 Task: Create a due date automation trigger when advanced on, on the wednesday before a card is due add fields with custom field "Resume" checked at 11:00 AM.
Action: Mouse moved to (1367, 108)
Screenshot: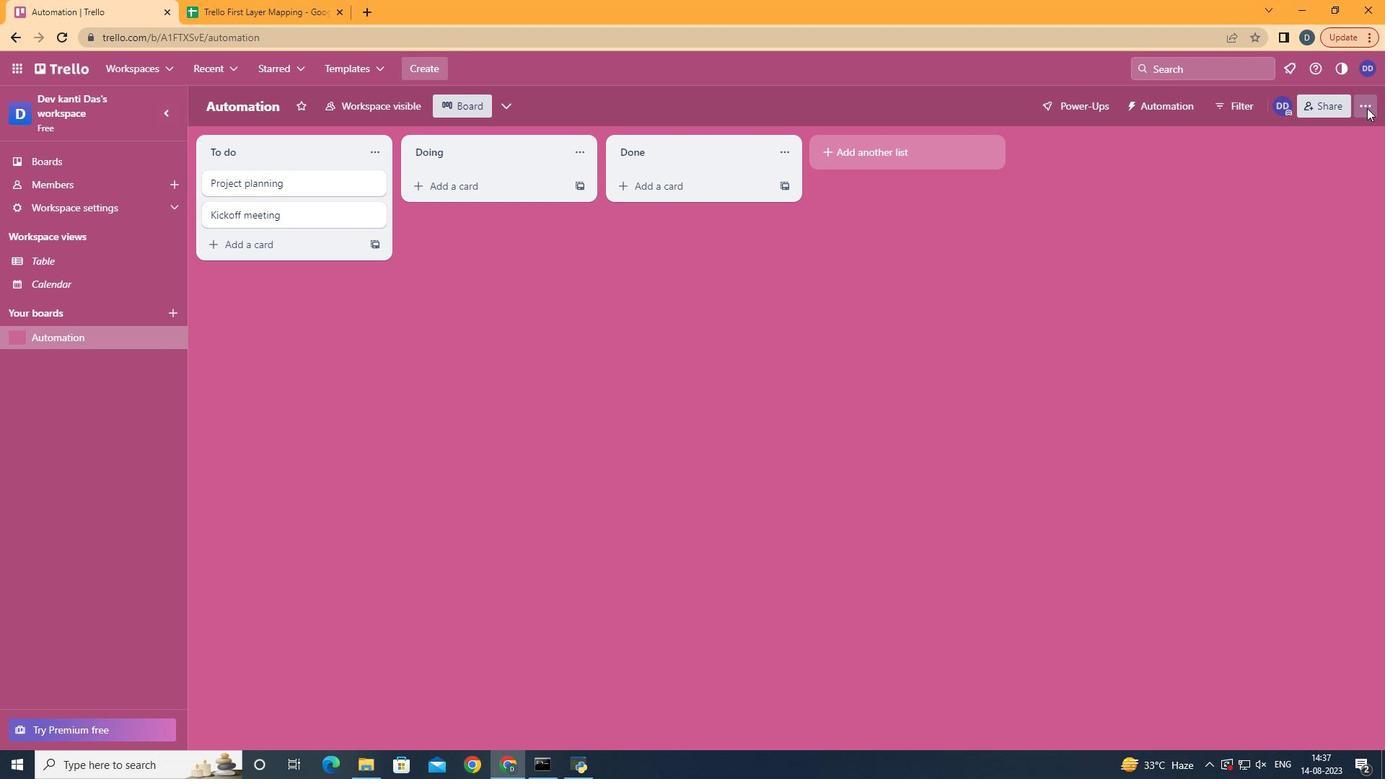 
Action: Mouse pressed left at (1367, 108)
Screenshot: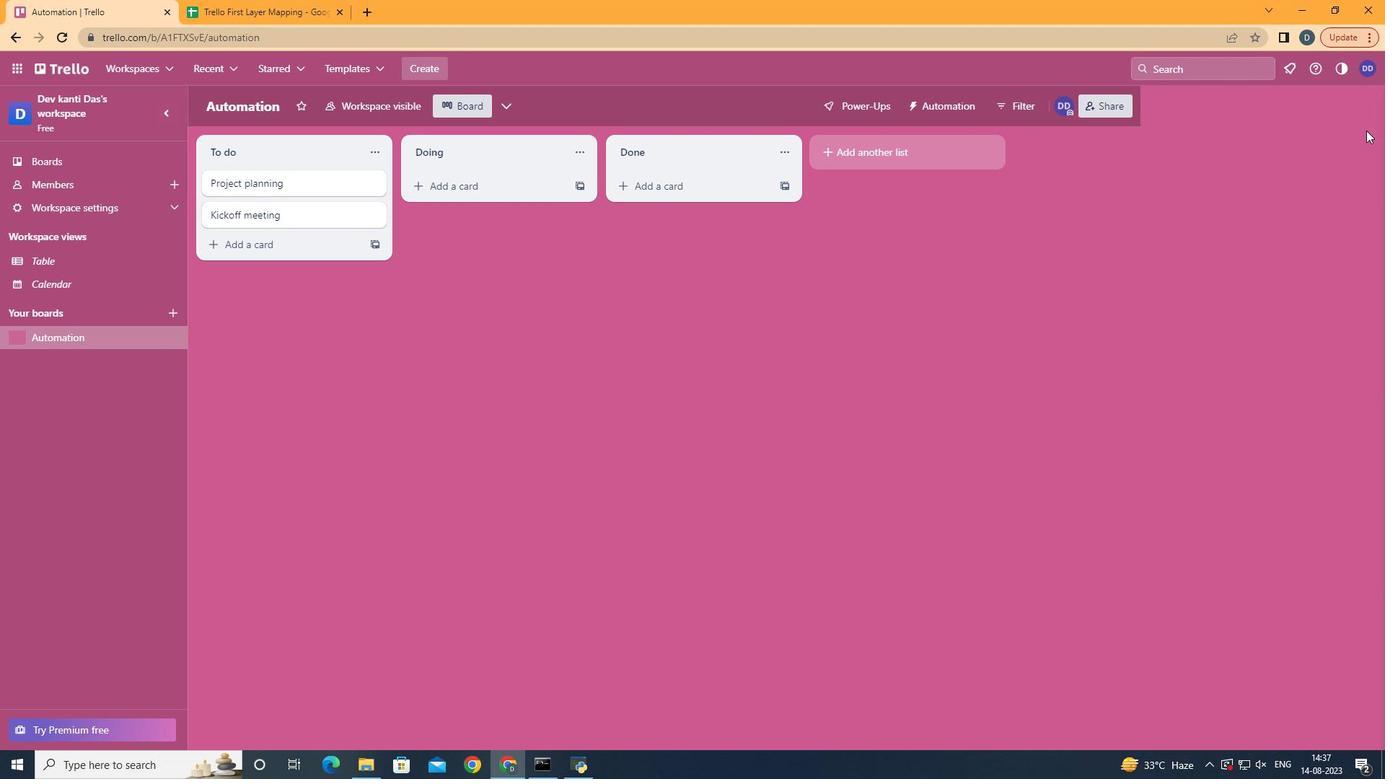 
Action: Mouse moved to (1283, 310)
Screenshot: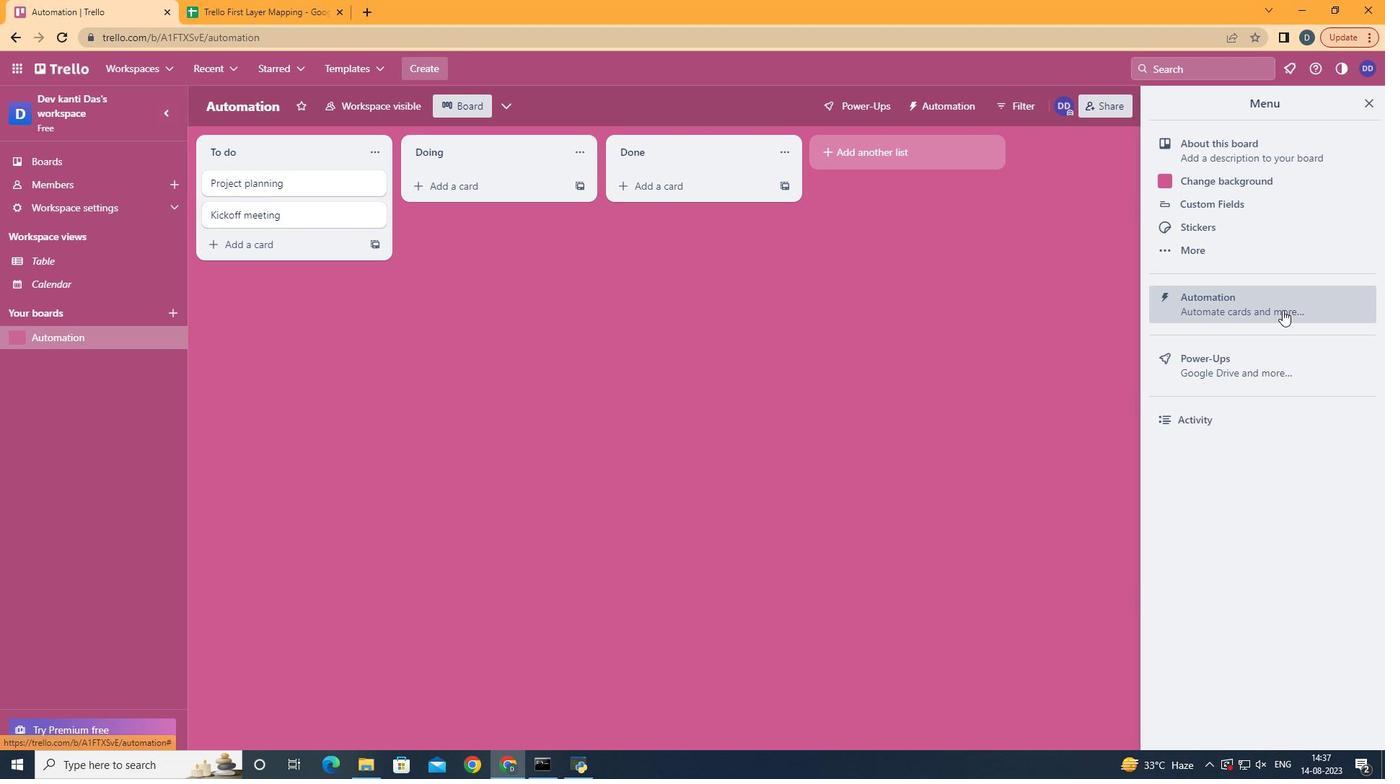 
Action: Mouse pressed left at (1283, 310)
Screenshot: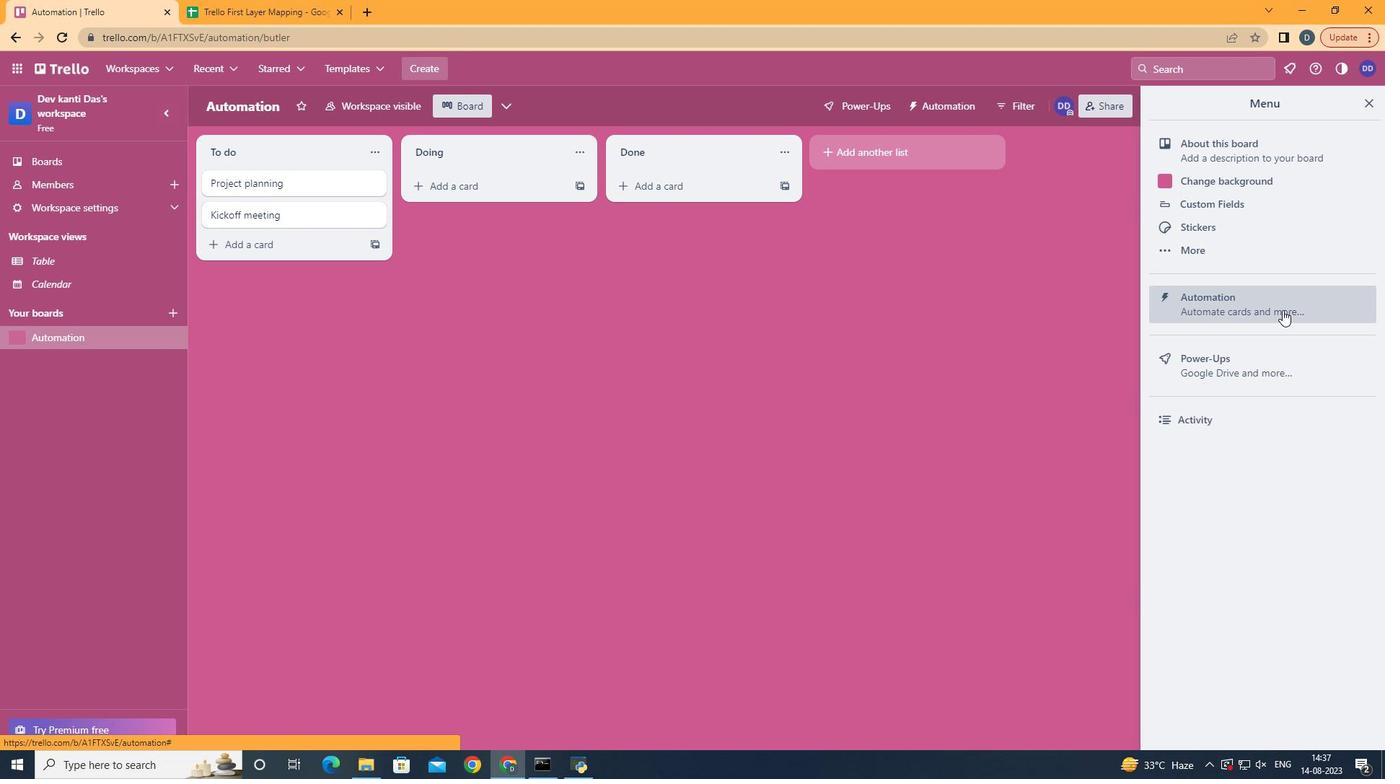 
Action: Mouse moved to (286, 286)
Screenshot: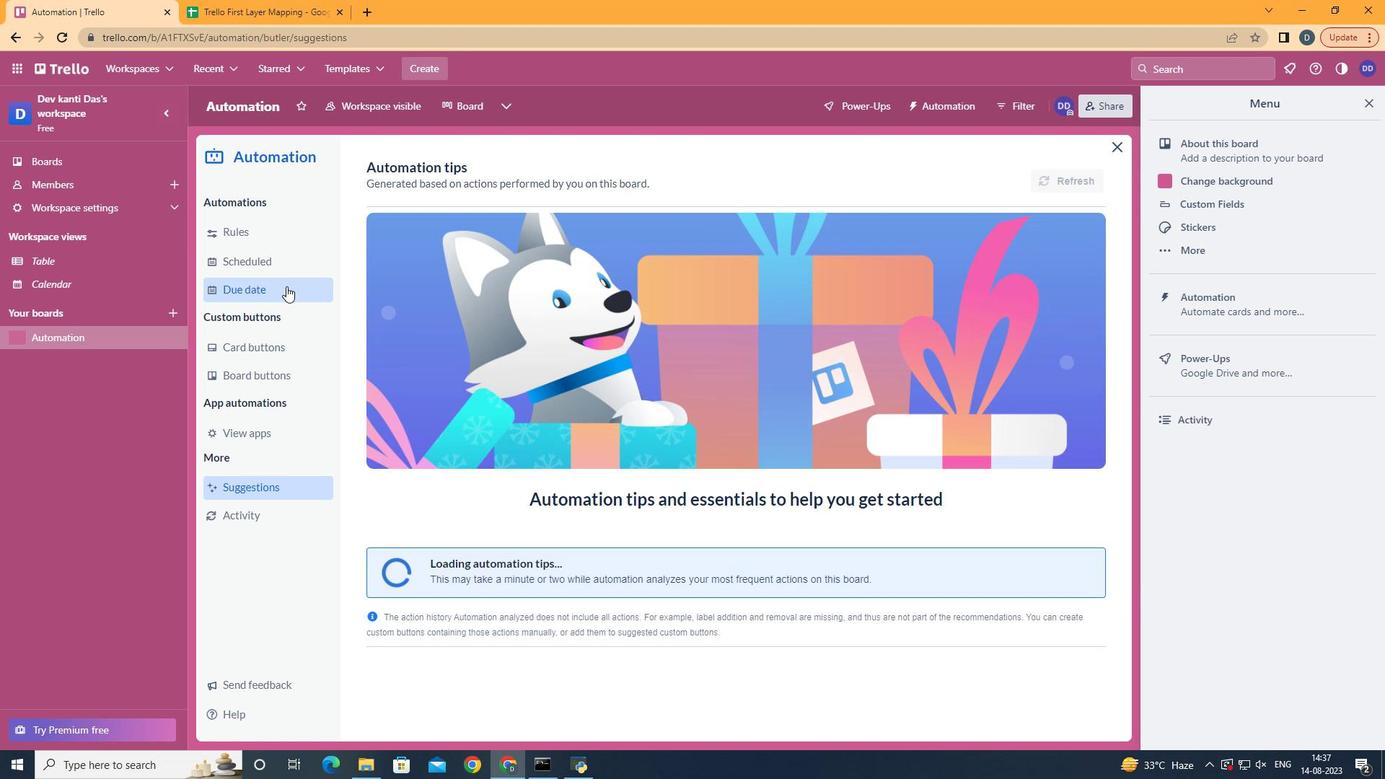 
Action: Mouse pressed left at (286, 286)
Screenshot: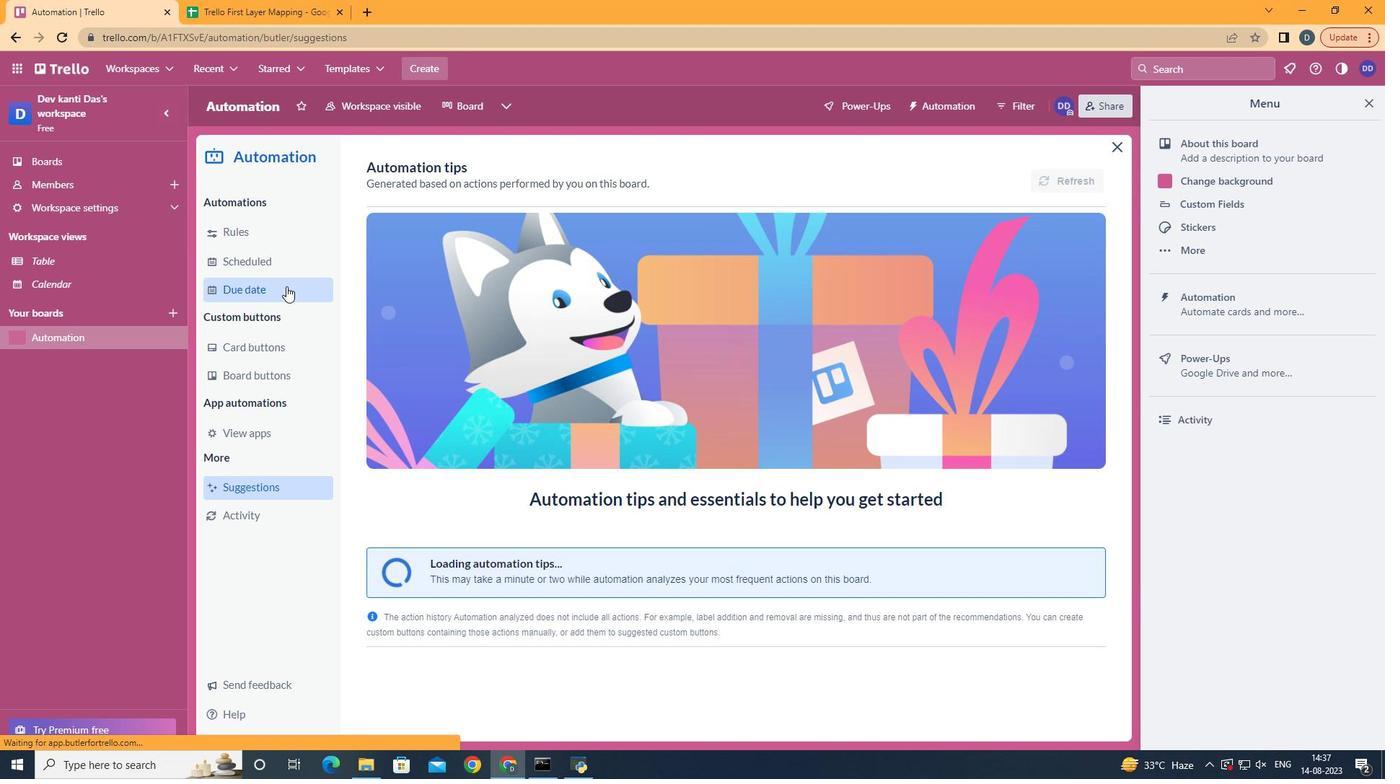 
Action: Mouse moved to (1009, 175)
Screenshot: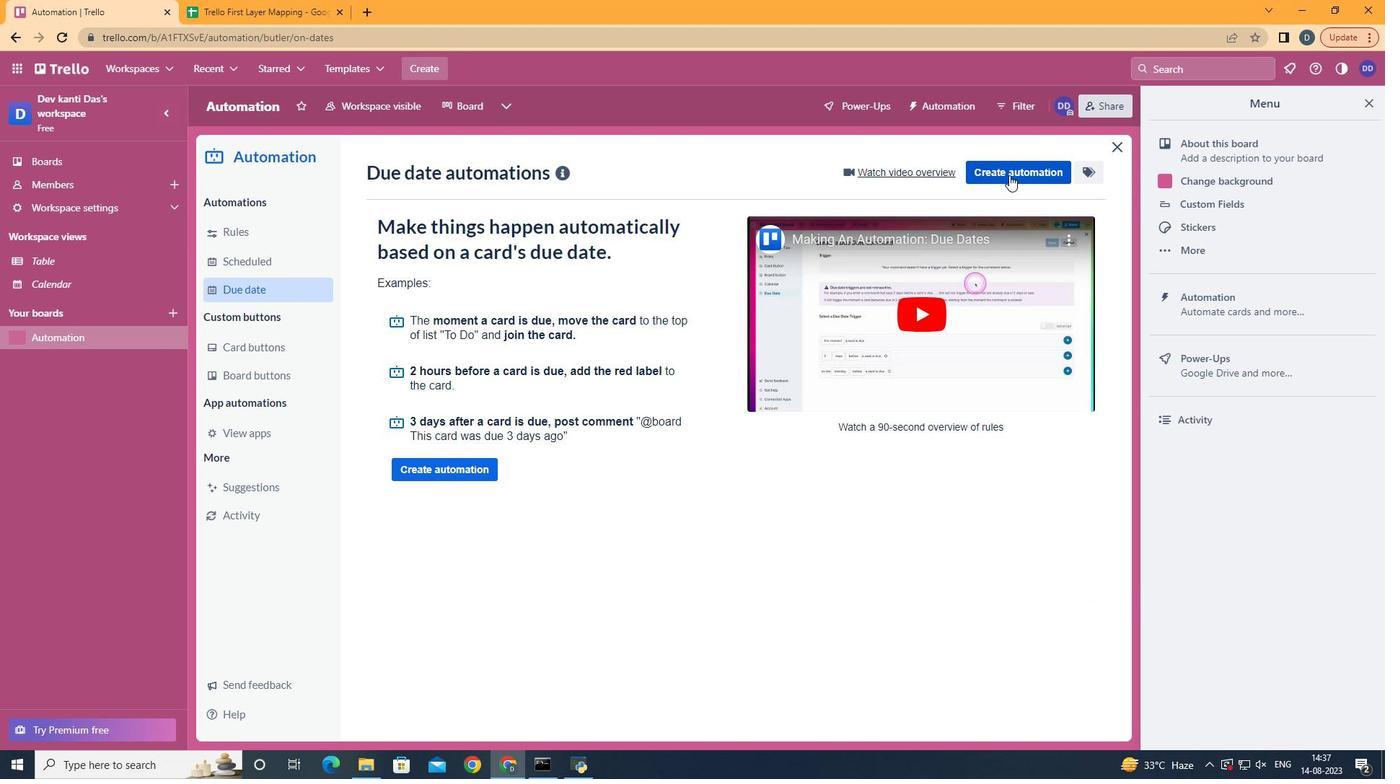 
Action: Mouse pressed left at (1009, 175)
Screenshot: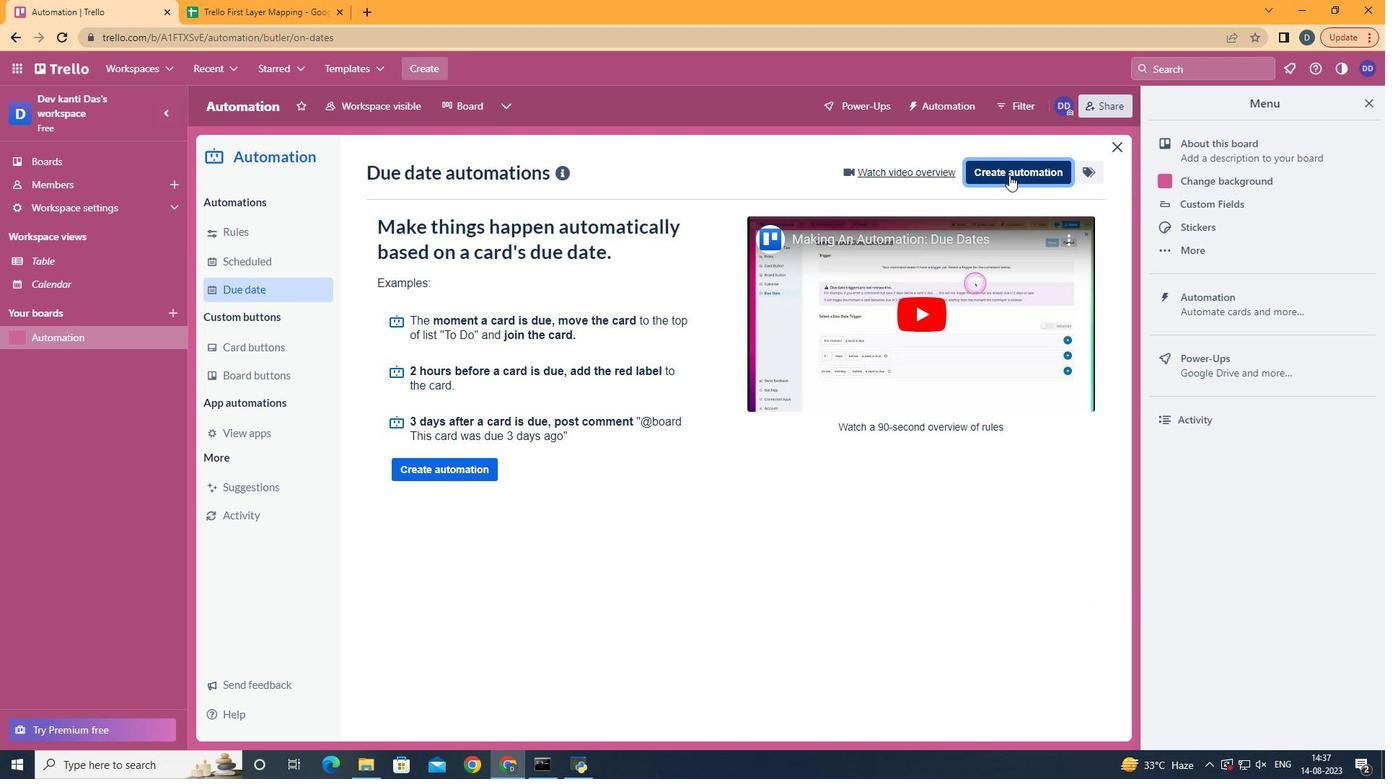 
Action: Mouse moved to (736, 308)
Screenshot: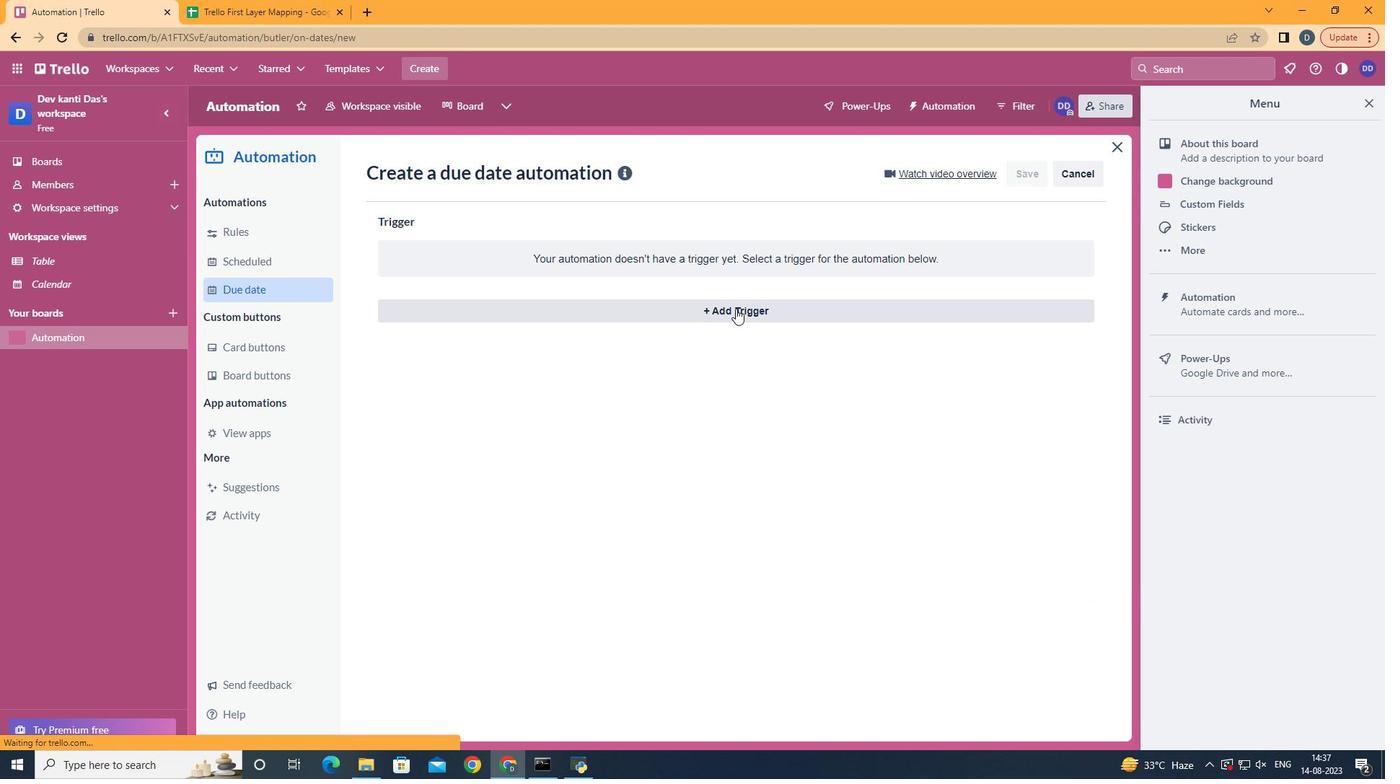 
Action: Mouse pressed left at (736, 308)
Screenshot: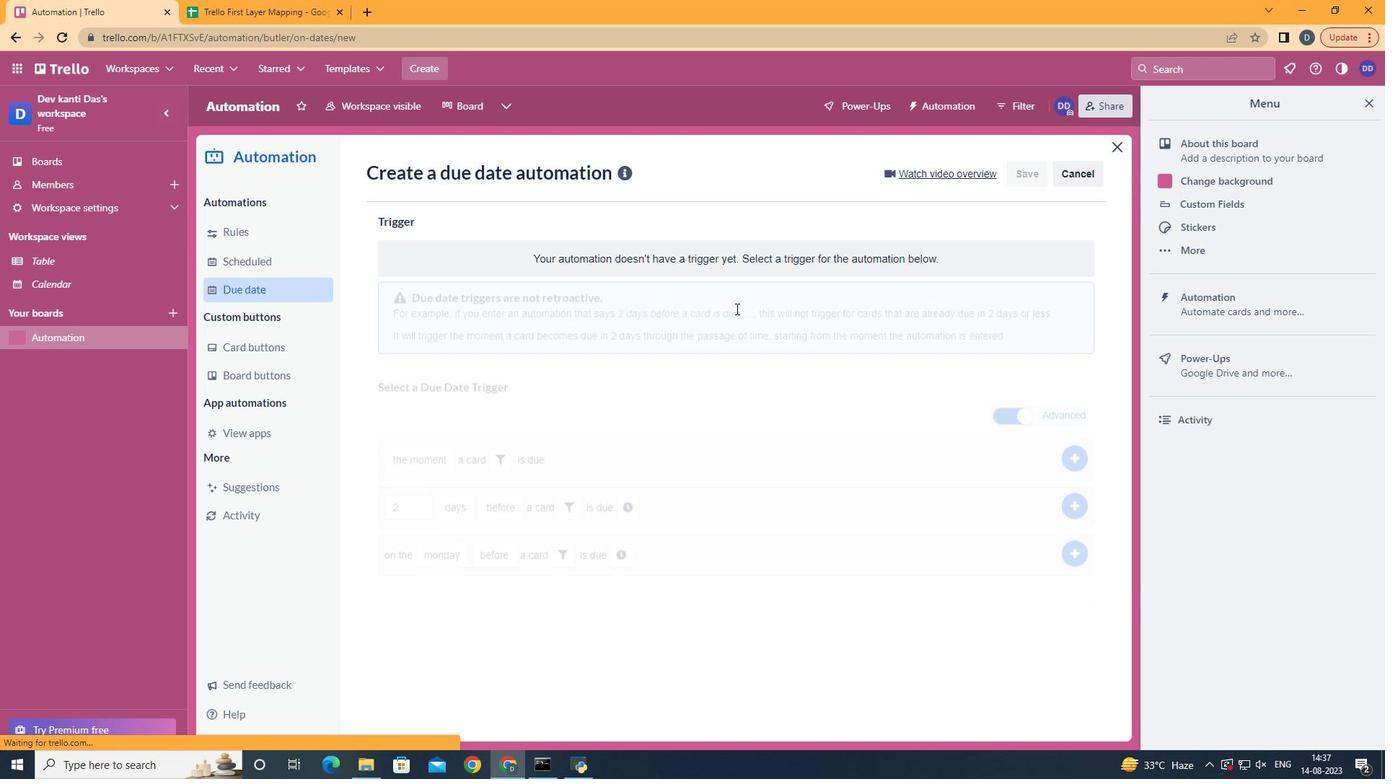 
Action: Mouse moved to (477, 433)
Screenshot: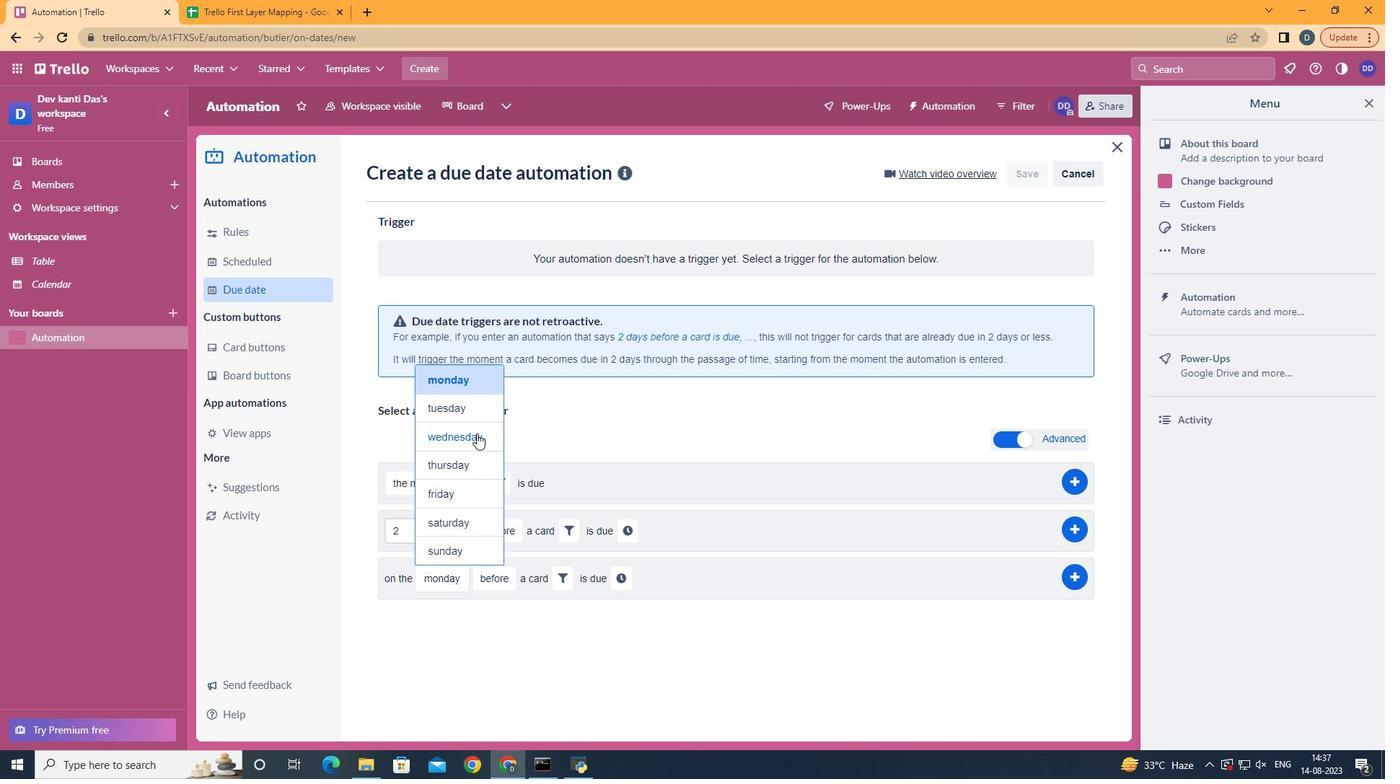
Action: Mouse pressed left at (477, 433)
Screenshot: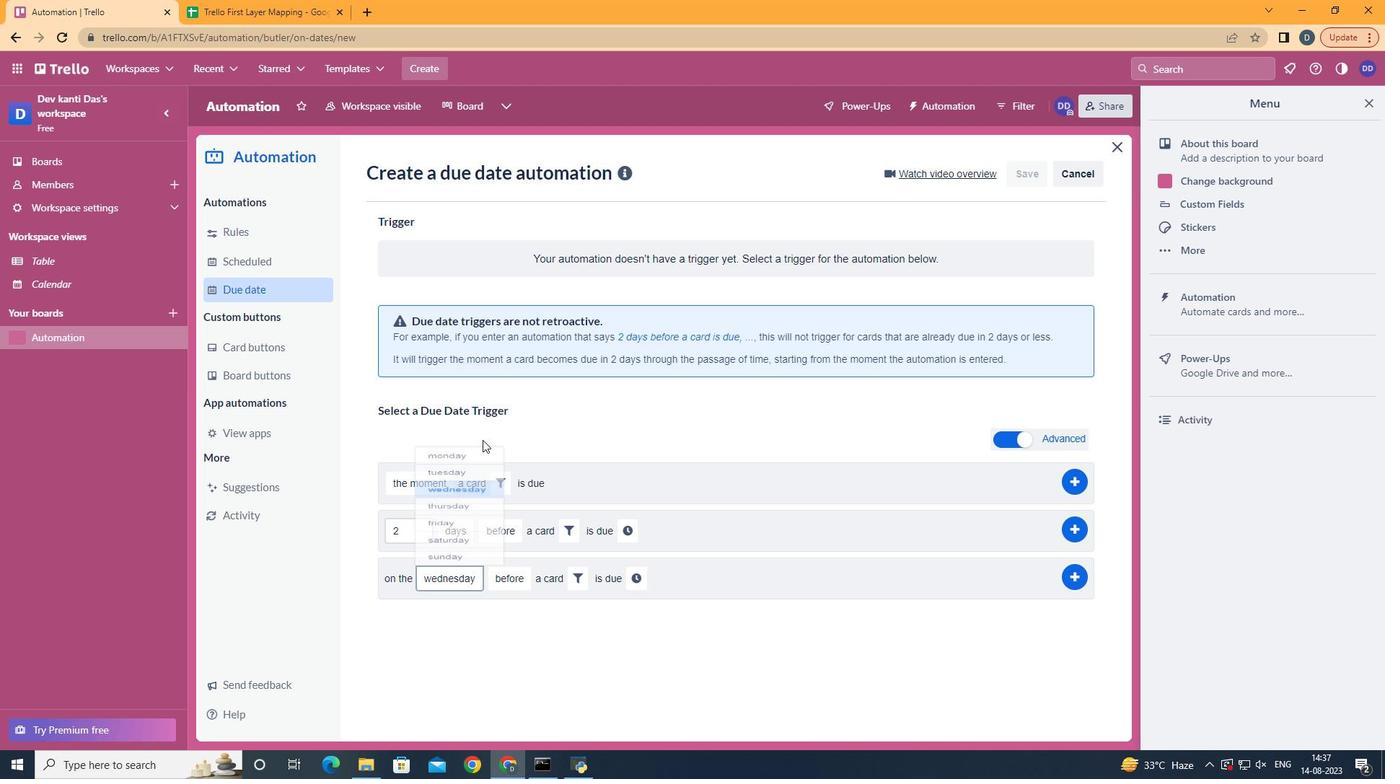 
Action: Mouse moved to (569, 583)
Screenshot: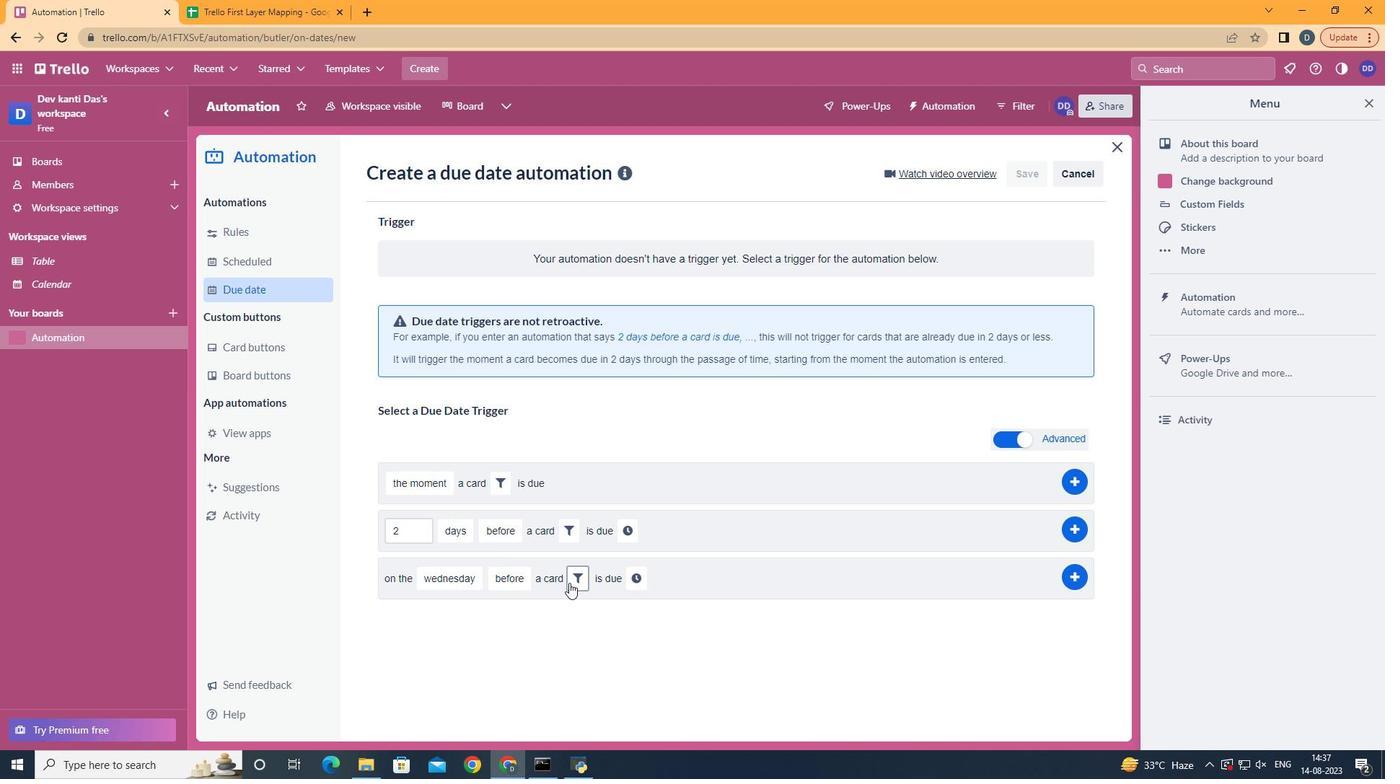 
Action: Mouse pressed left at (569, 583)
Screenshot: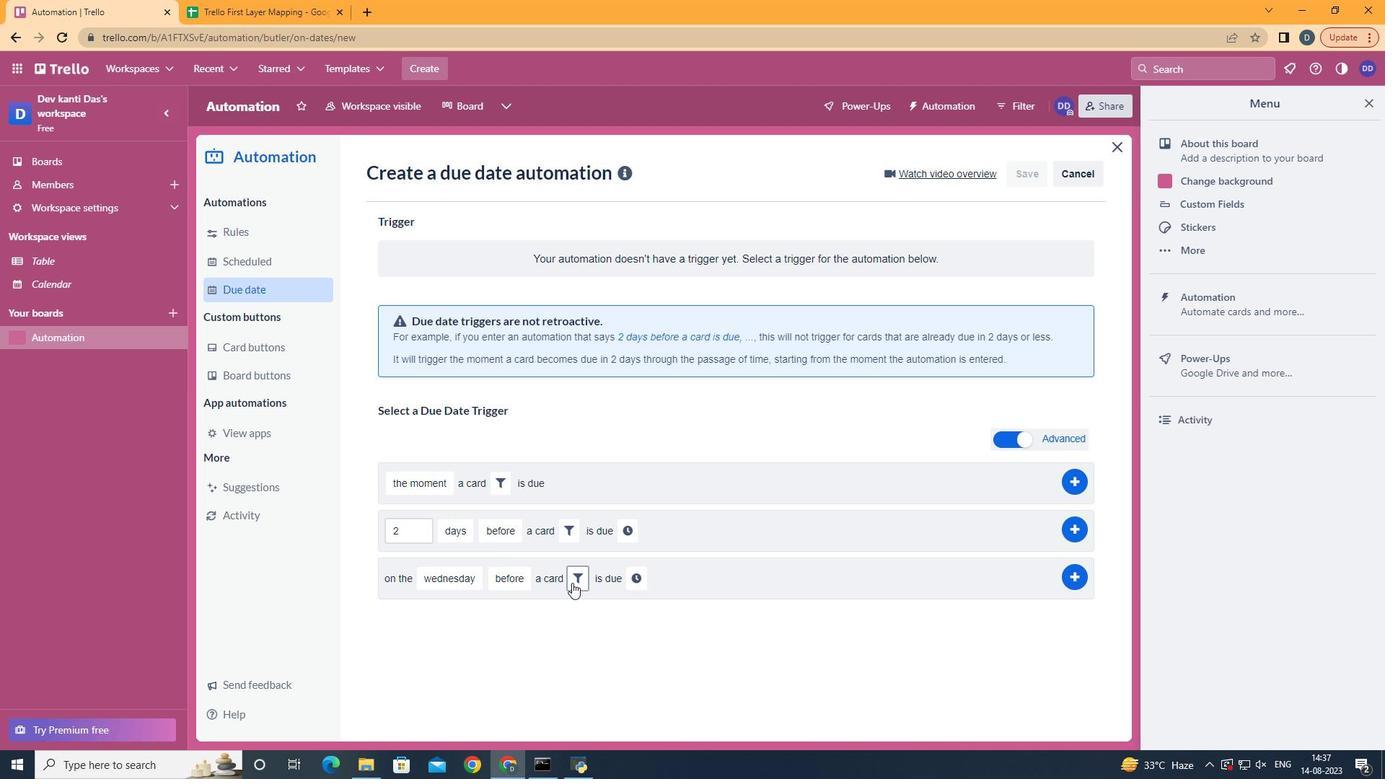 
Action: Mouse moved to (822, 624)
Screenshot: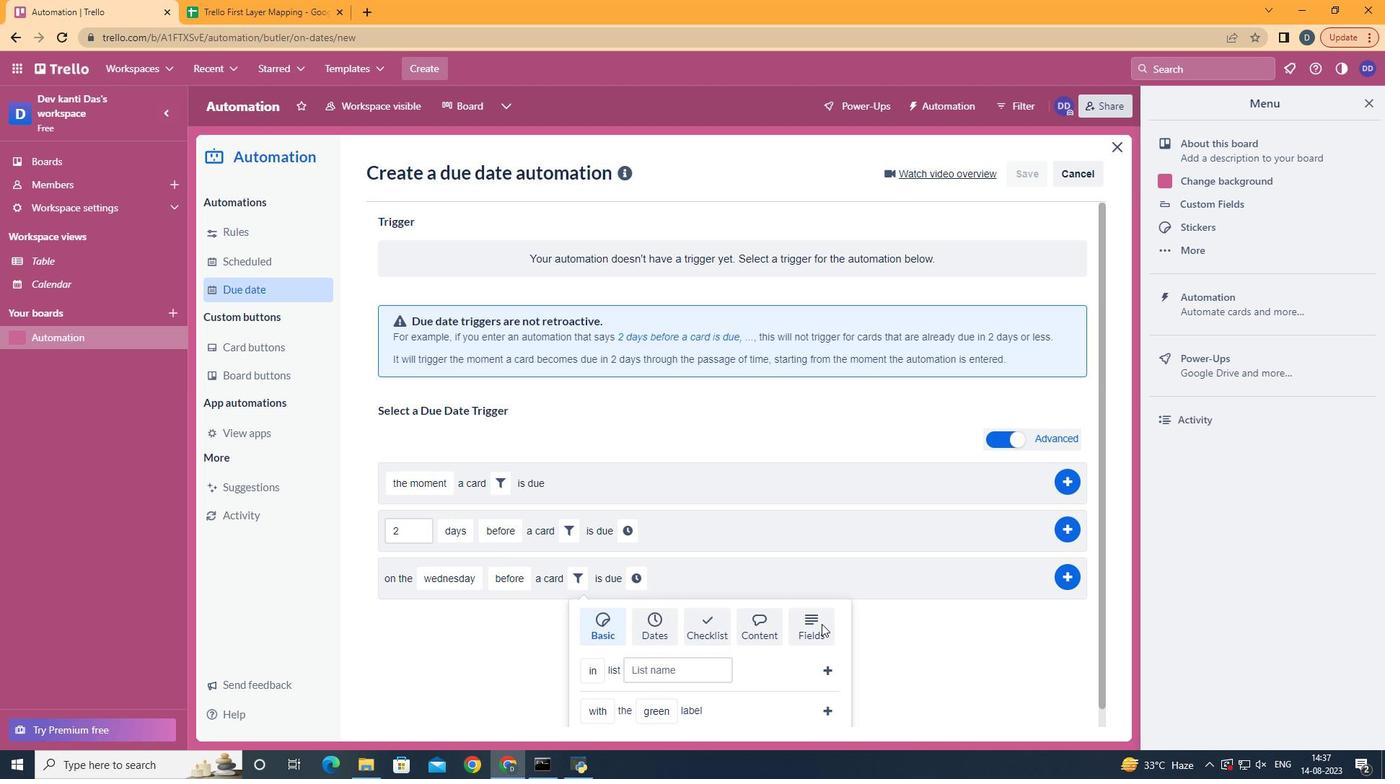 
Action: Mouse pressed left at (822, 624)
Screenshot: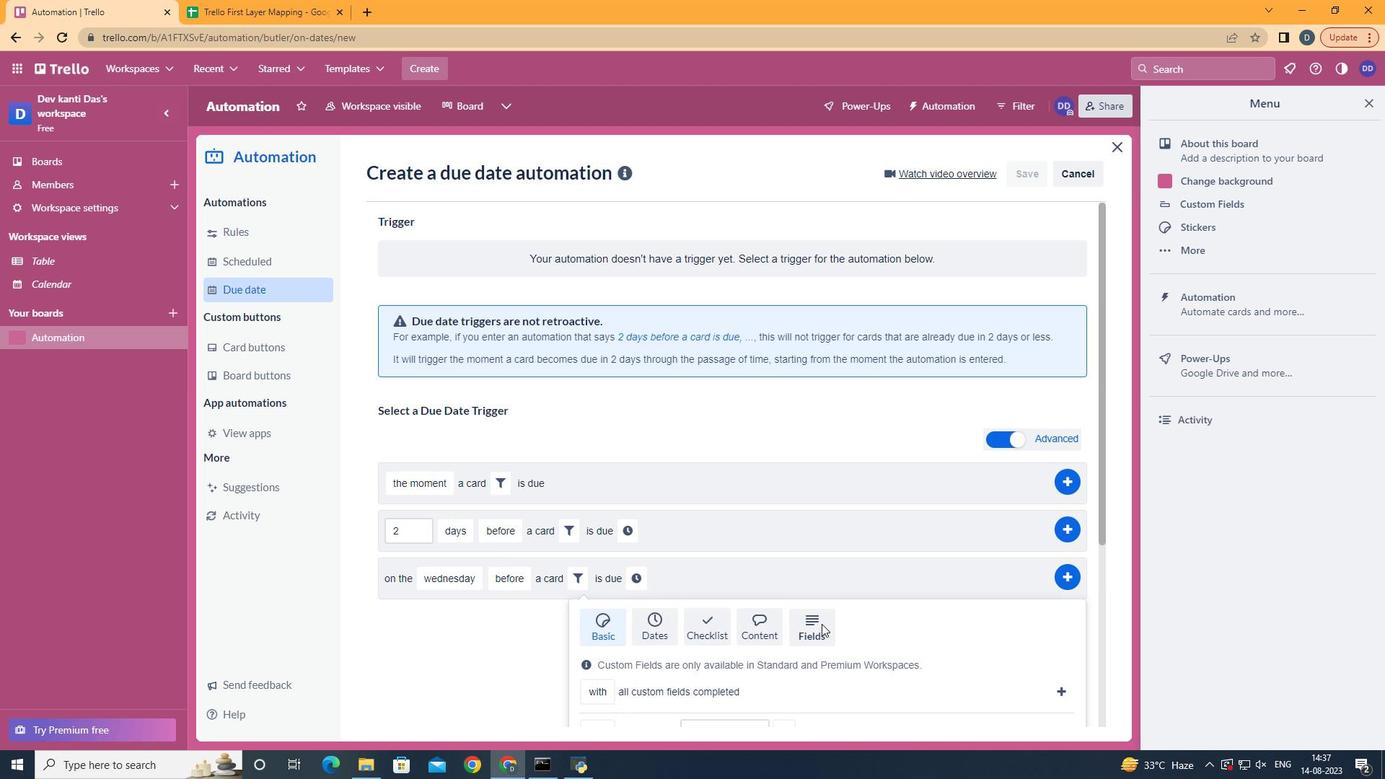 
Action: Mouse scrolled (822, 623) with delta (0, 0)
Screenshot: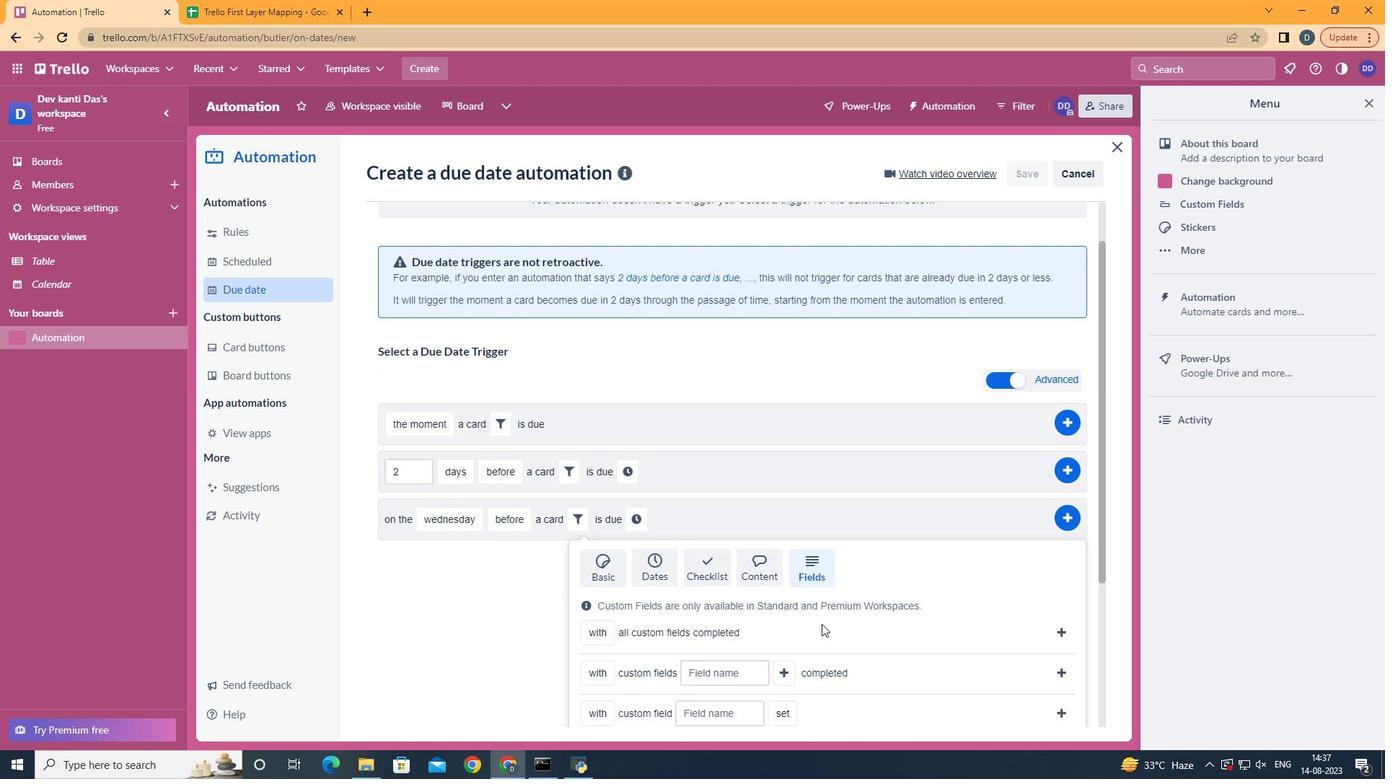 
Action: Mouse scrolled (822, 623) with delta (0, 0)
Screenshot: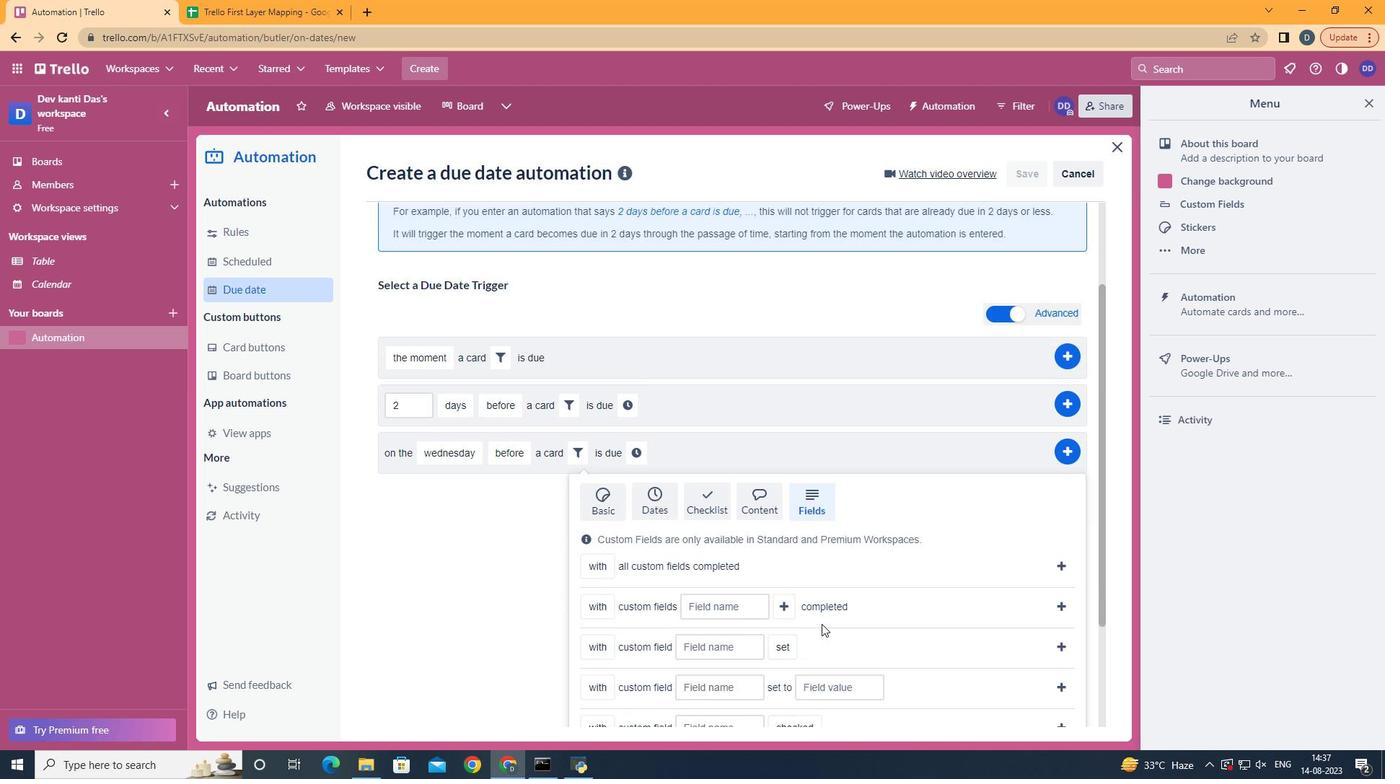 
Action: Mouse scrolled (822, 623) with delta (0, 0)
Screenshot: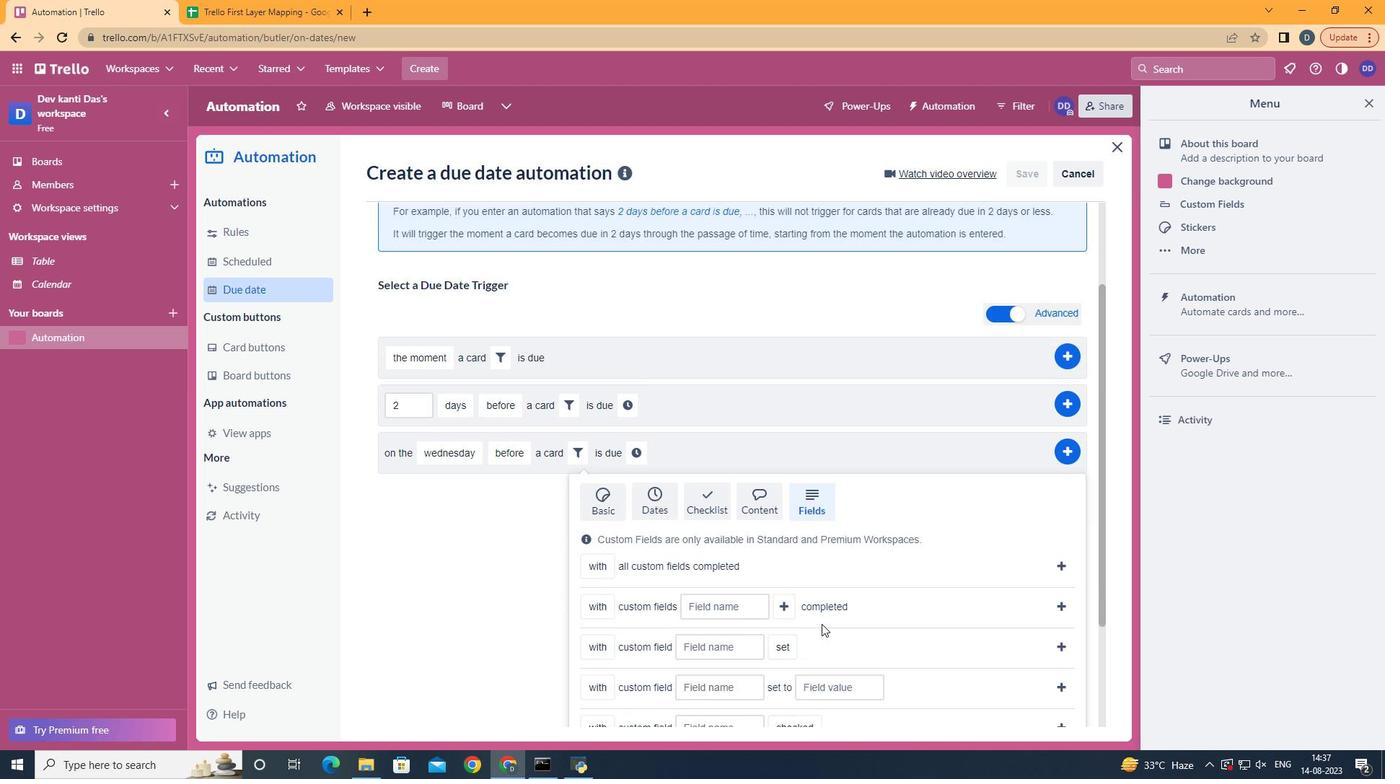
Action: Mouse scrolled (822, 623) with delta (0, 0)
Screenshot: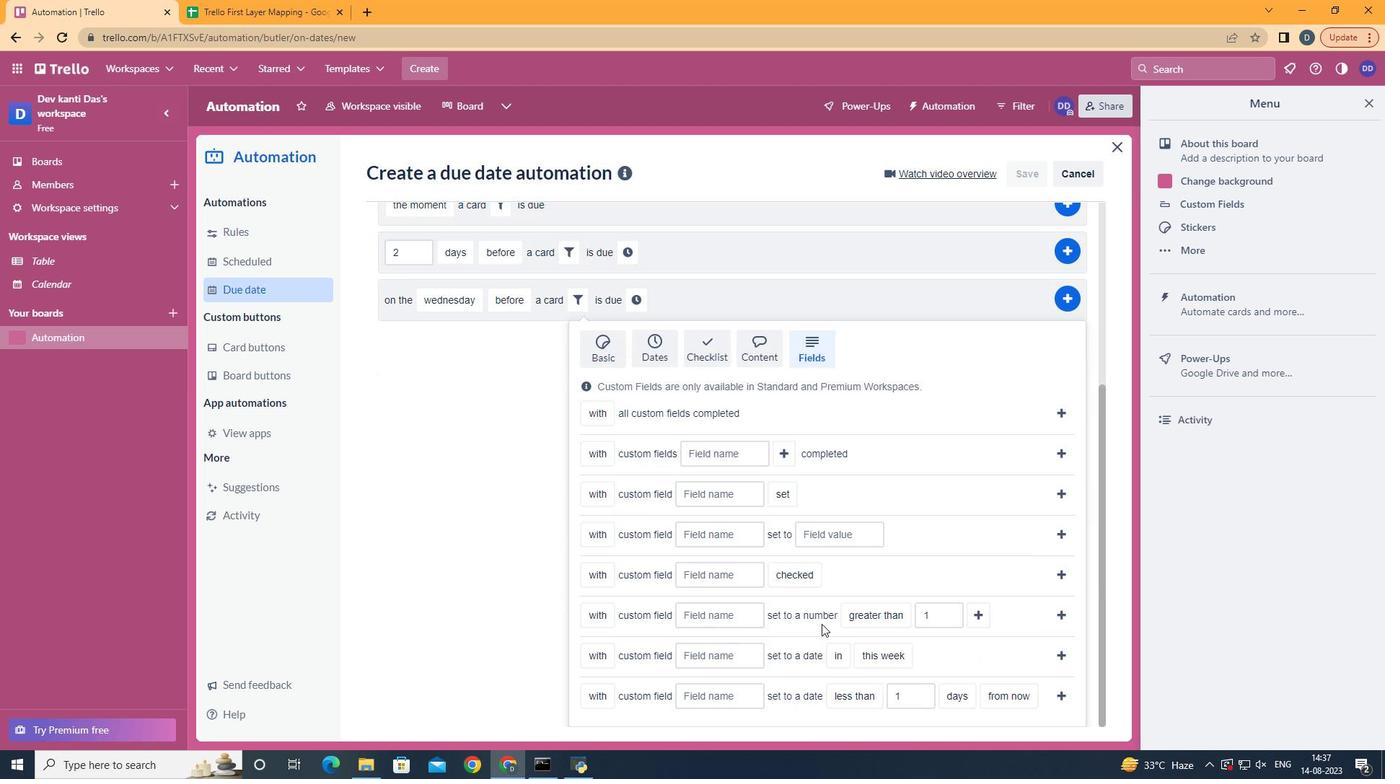 
Action: Mouse moved to (713, 581)
Screenshot: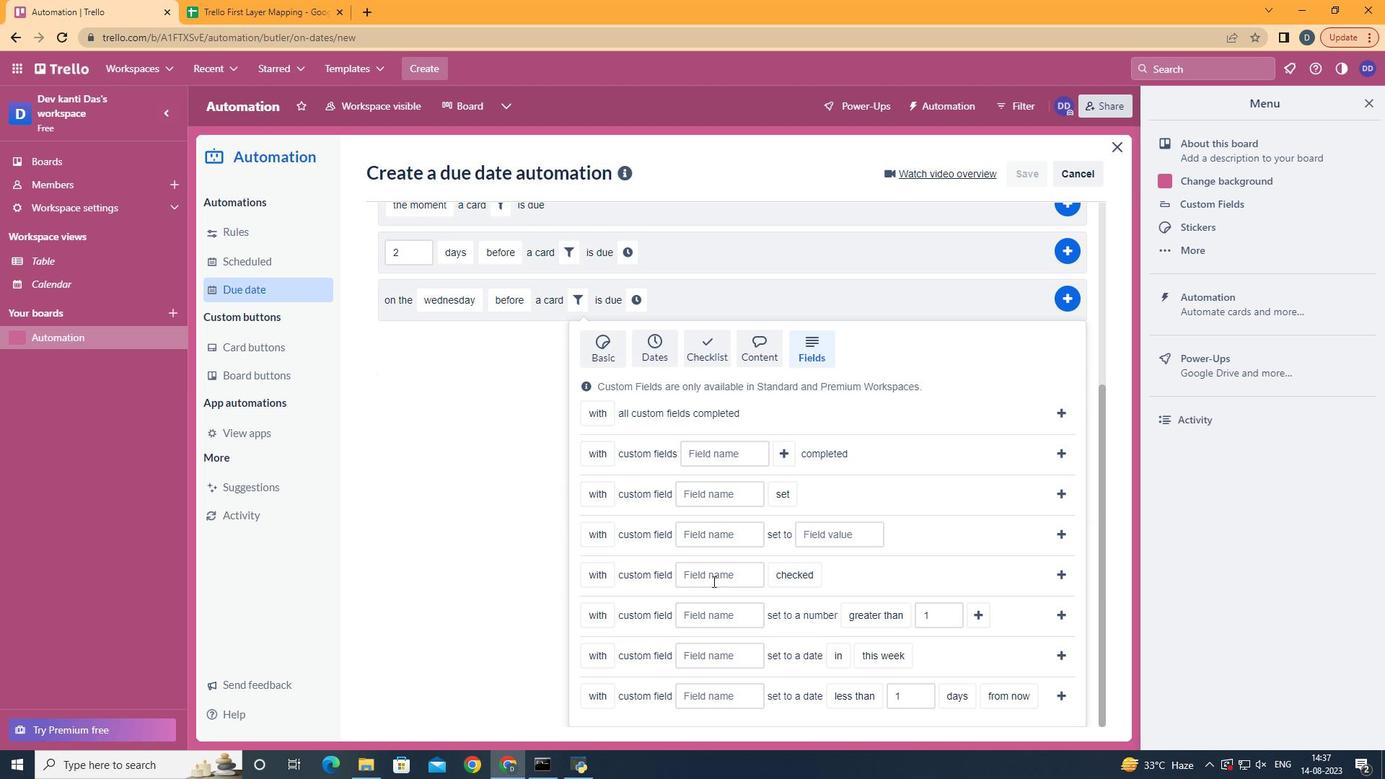 
Action: Mouse pressed left at (713, 581)
Screenshot: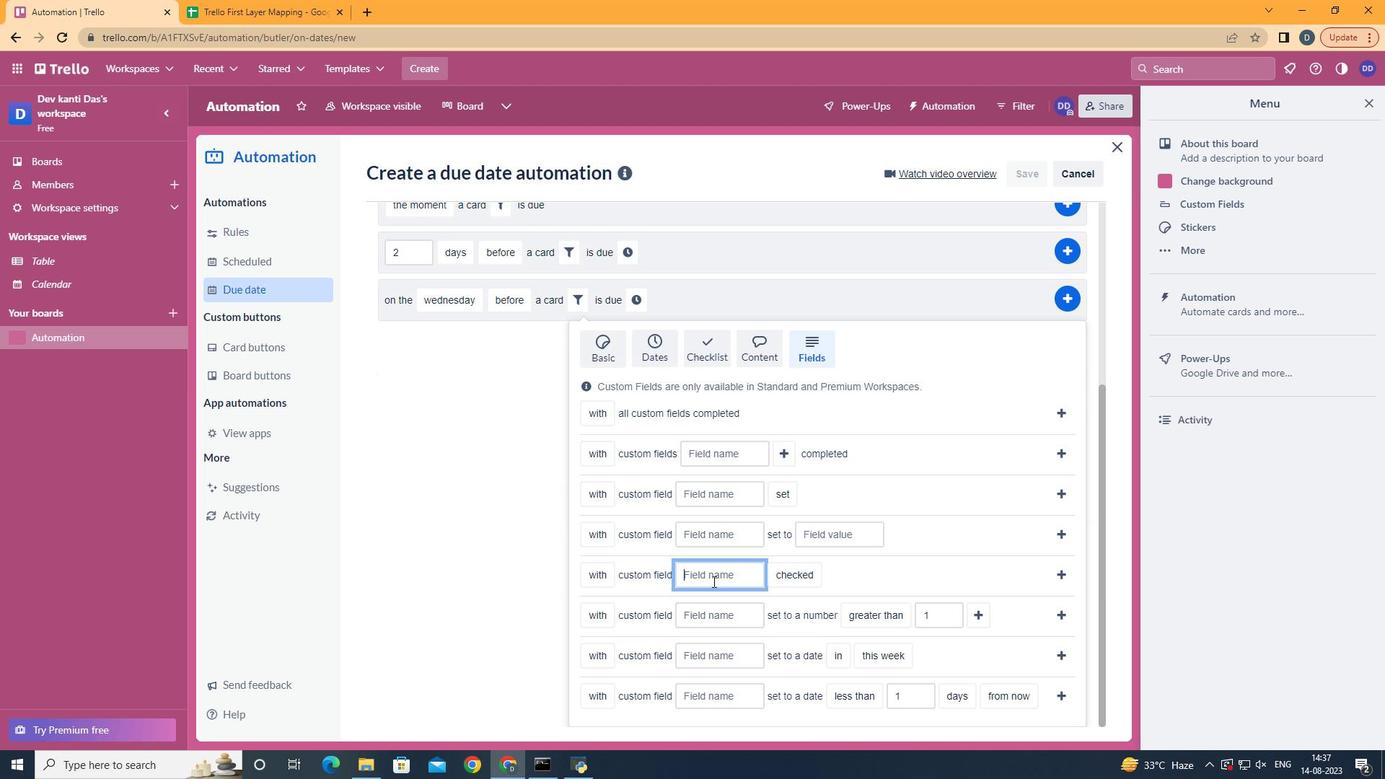 
Action: Key pressed <Key.shift>Resume
Screenshot: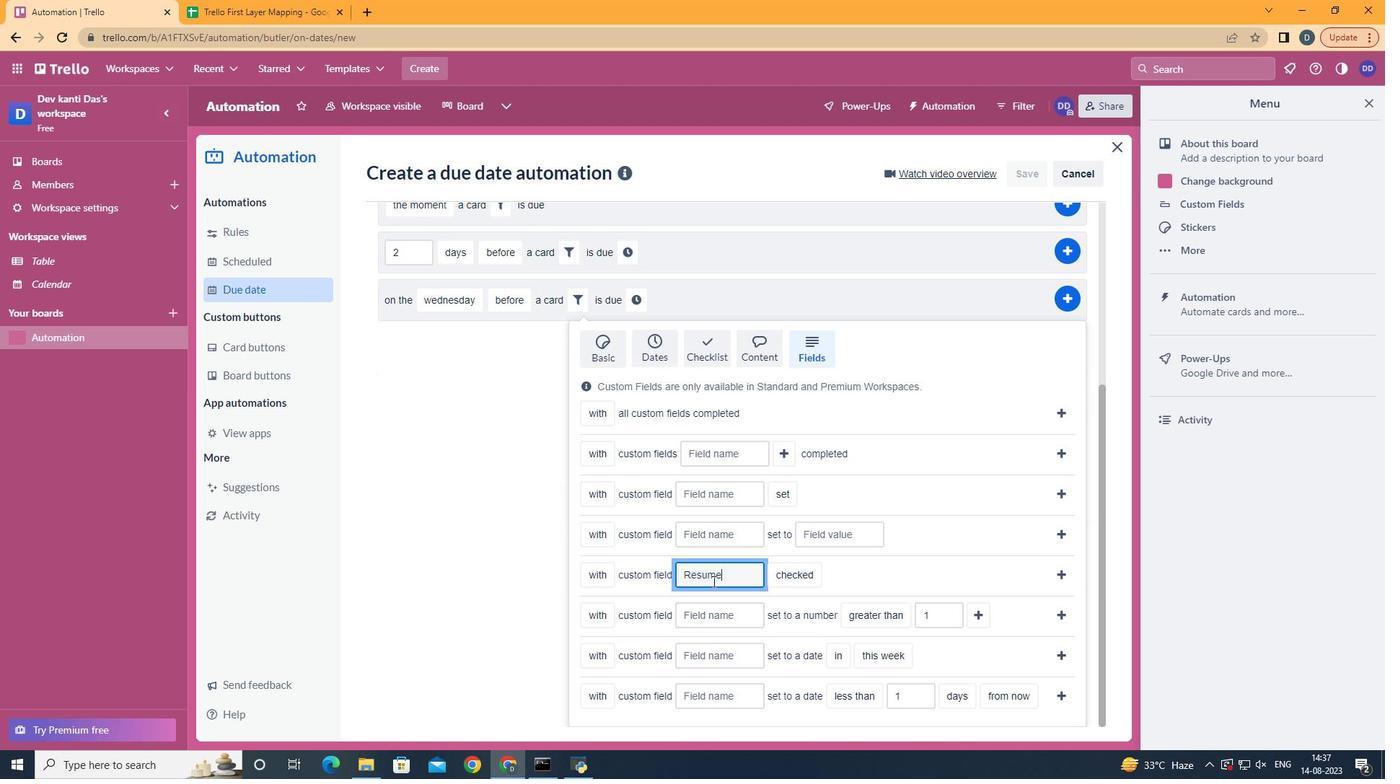 
Action: Mouse moved to (1068, 582)
Screenshot: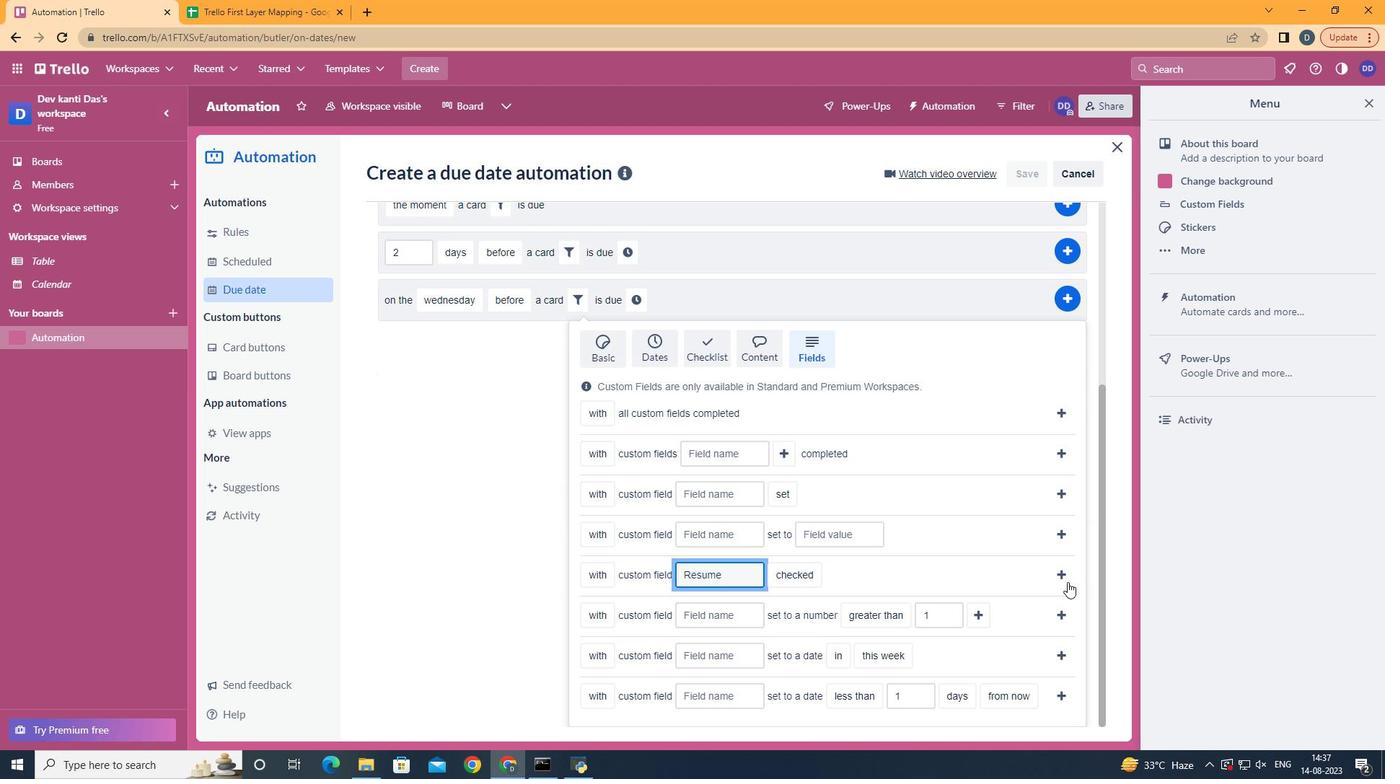 
Action: Mouse pressed left at (1068, 582)
Screenshot: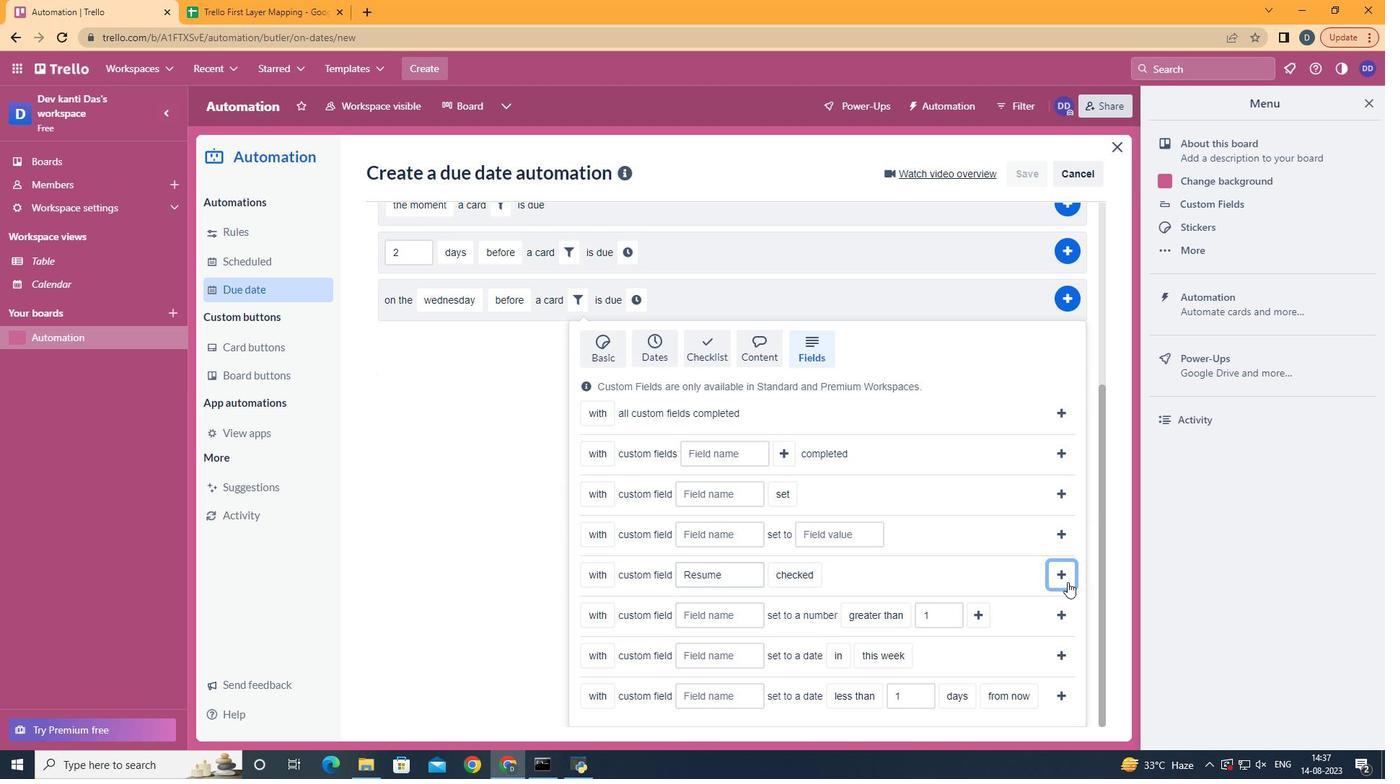 
Action: Mouse moved to (830, 580)
Screenshot: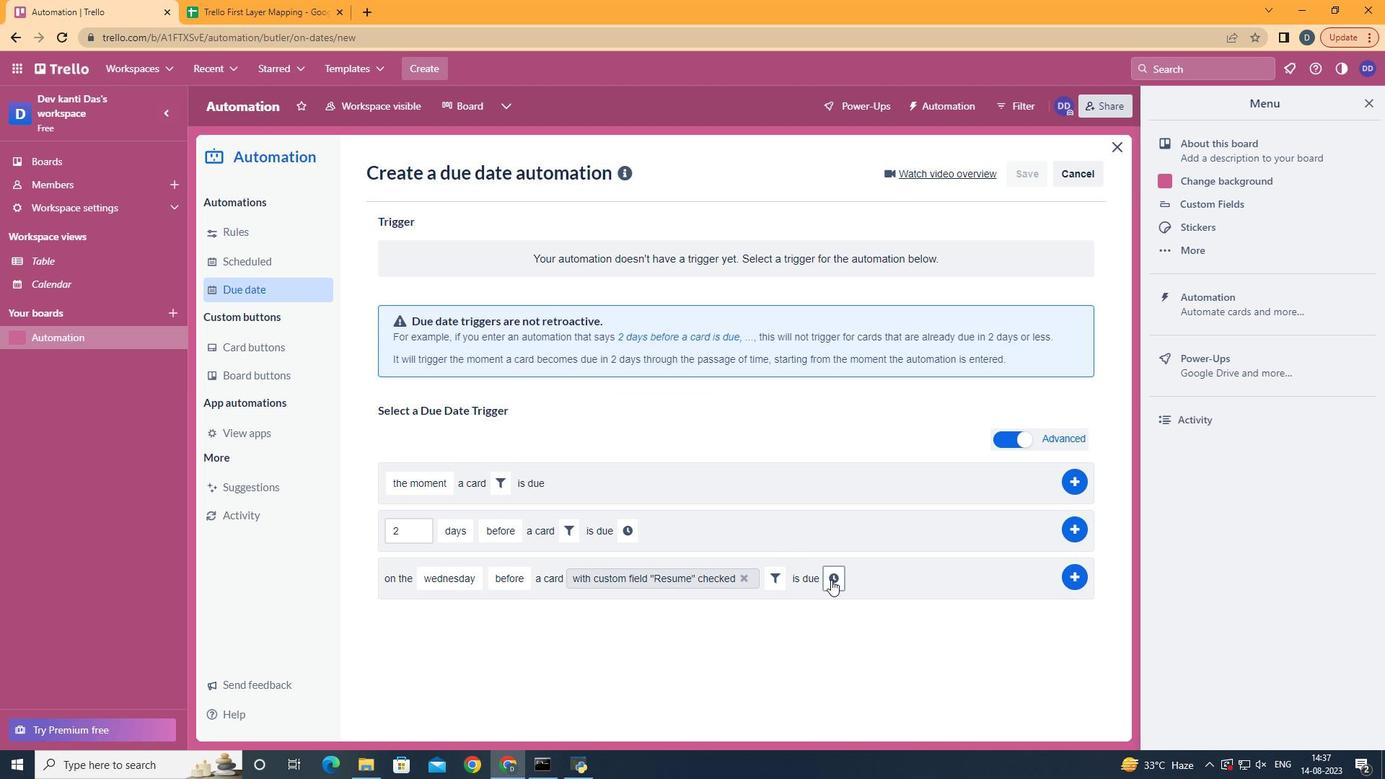 
Action: Mouse pressed left at (830, 580)
Screenshot: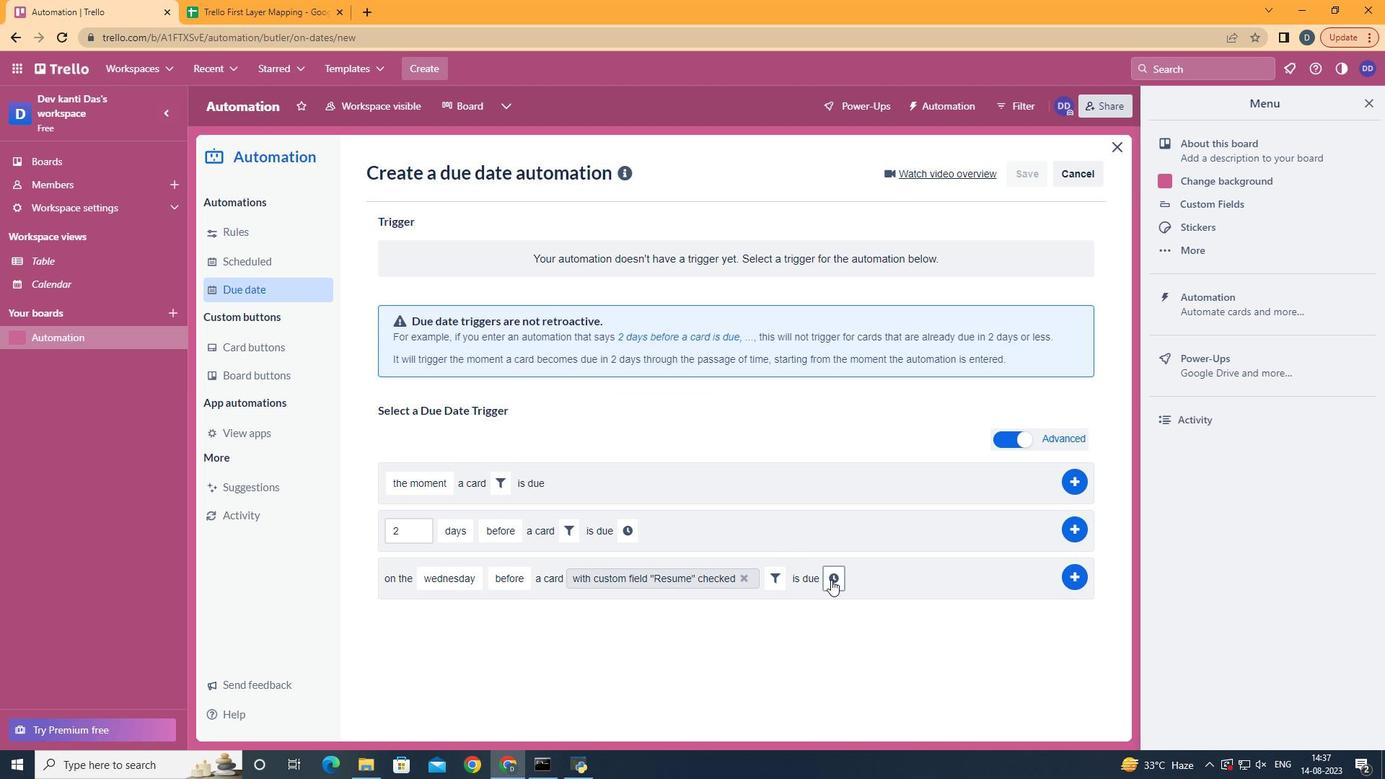 
Action: Mouse moved to (868, 587)
Screenshot: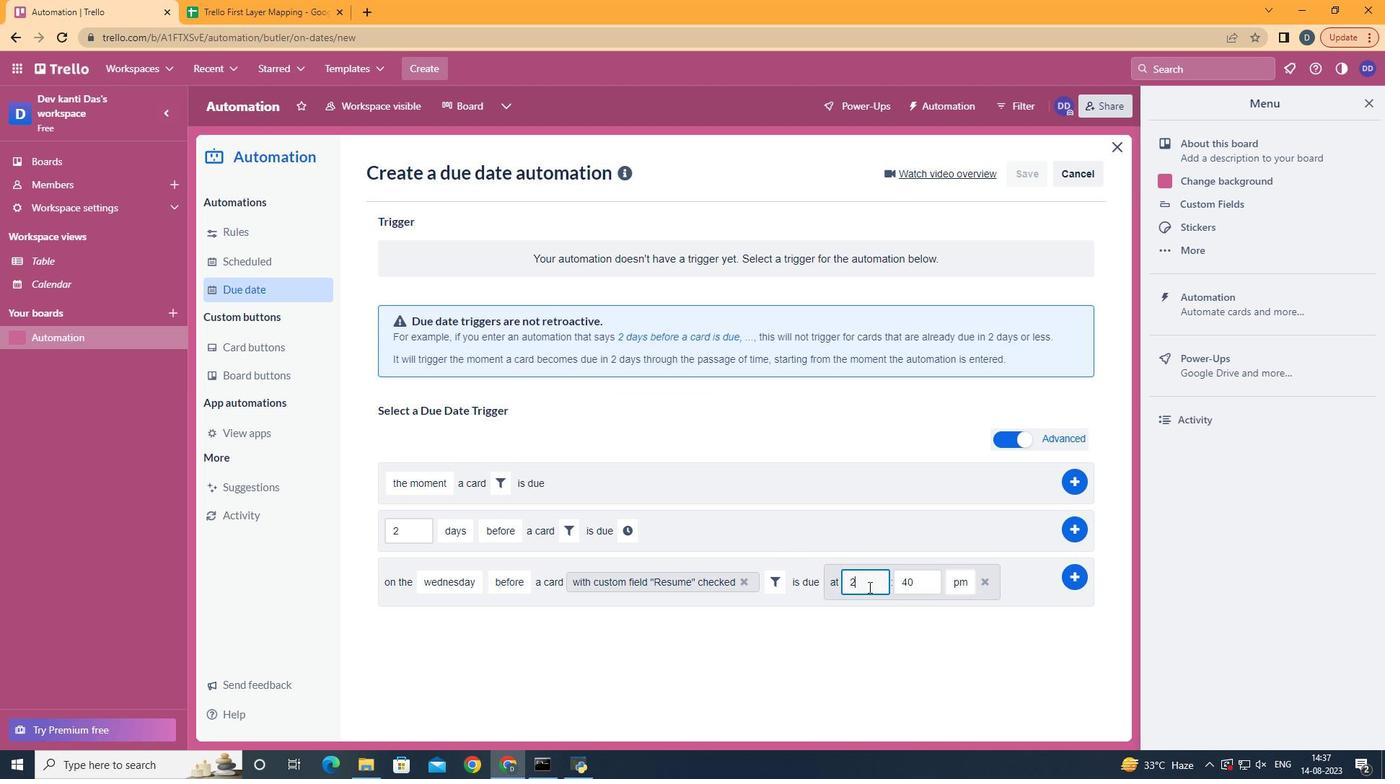 
Action: Mouse pressed left at (868, 587)
Screenshot: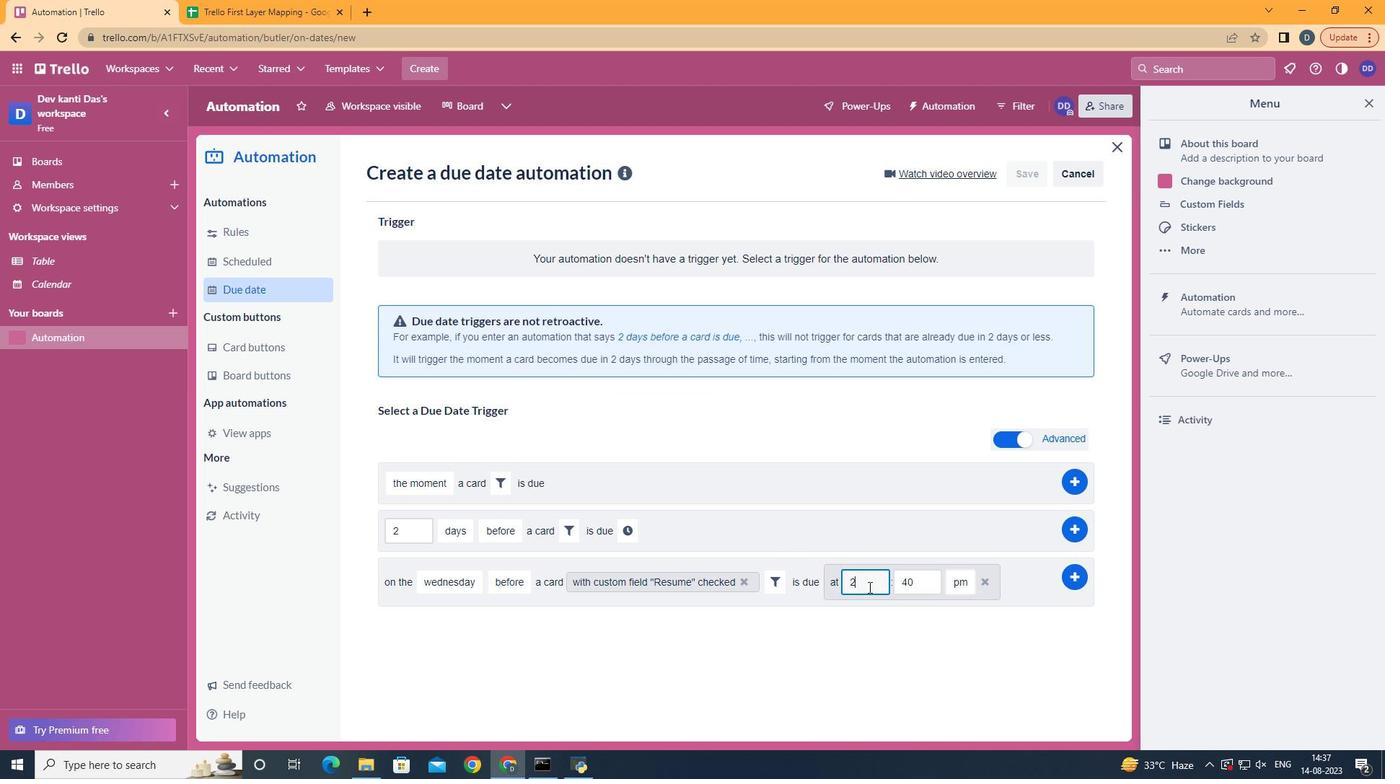 
Action: Mouse moved to (868, 587)
Screenshot: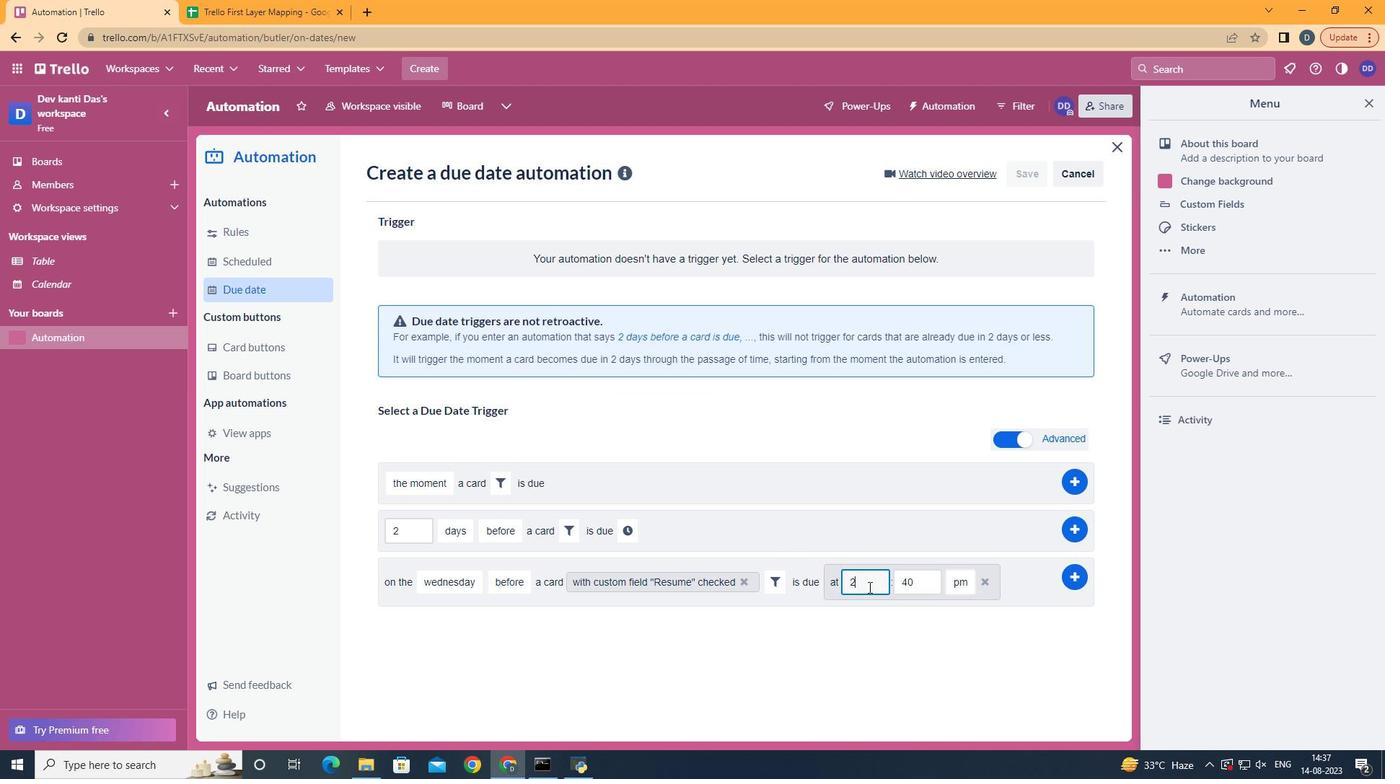 
Action: Key pressed <Key.backspace>11
Screenshot: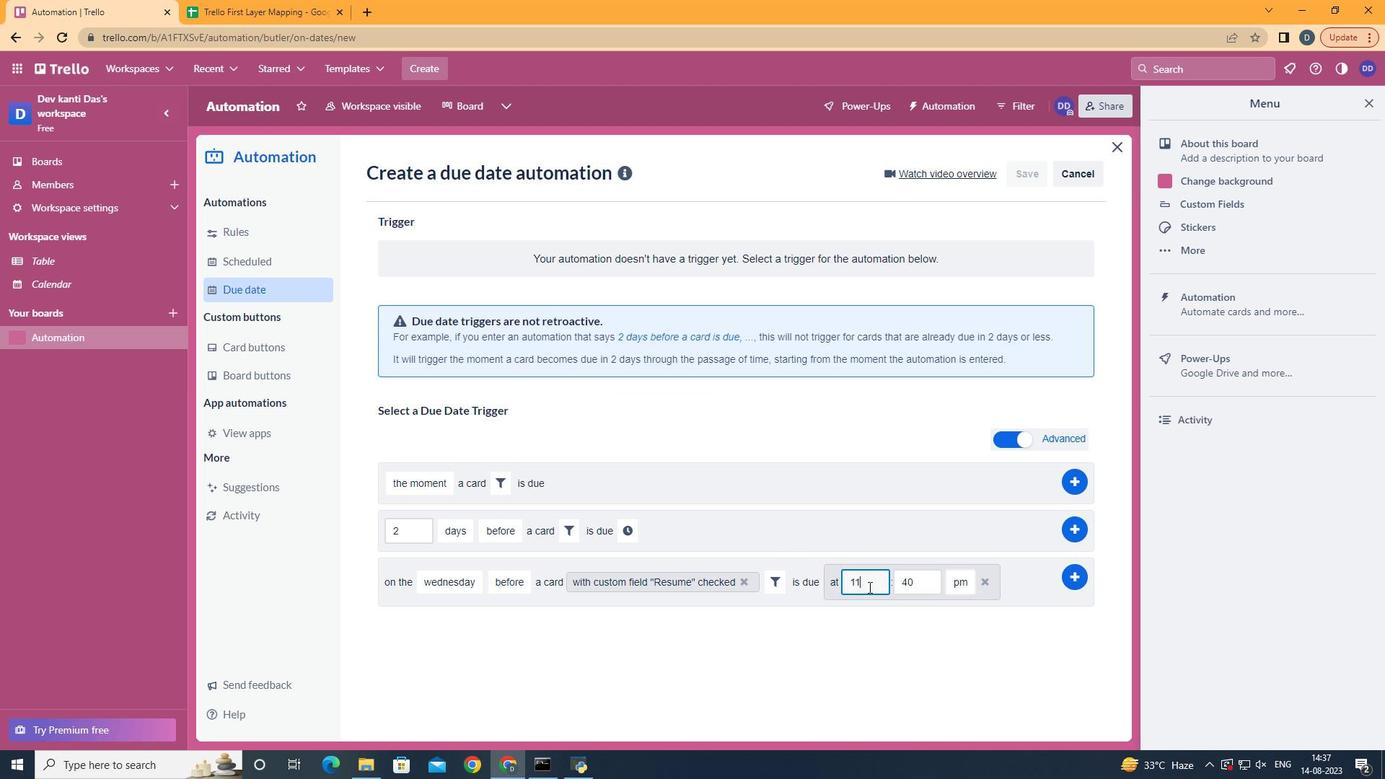
Action: Mouse moved to (913, 585)
Screenshot: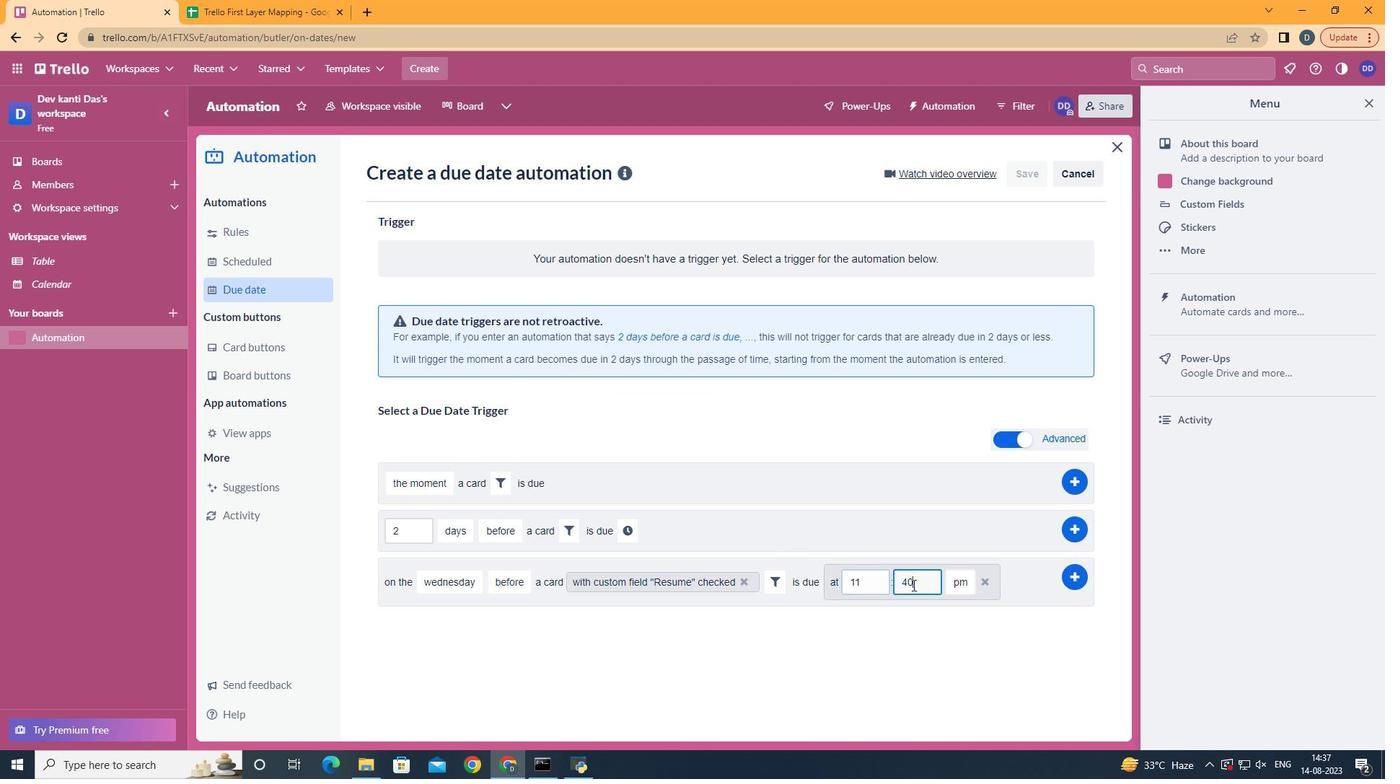 
Action: Mouse pressed left at (913, 585)
Screenshot: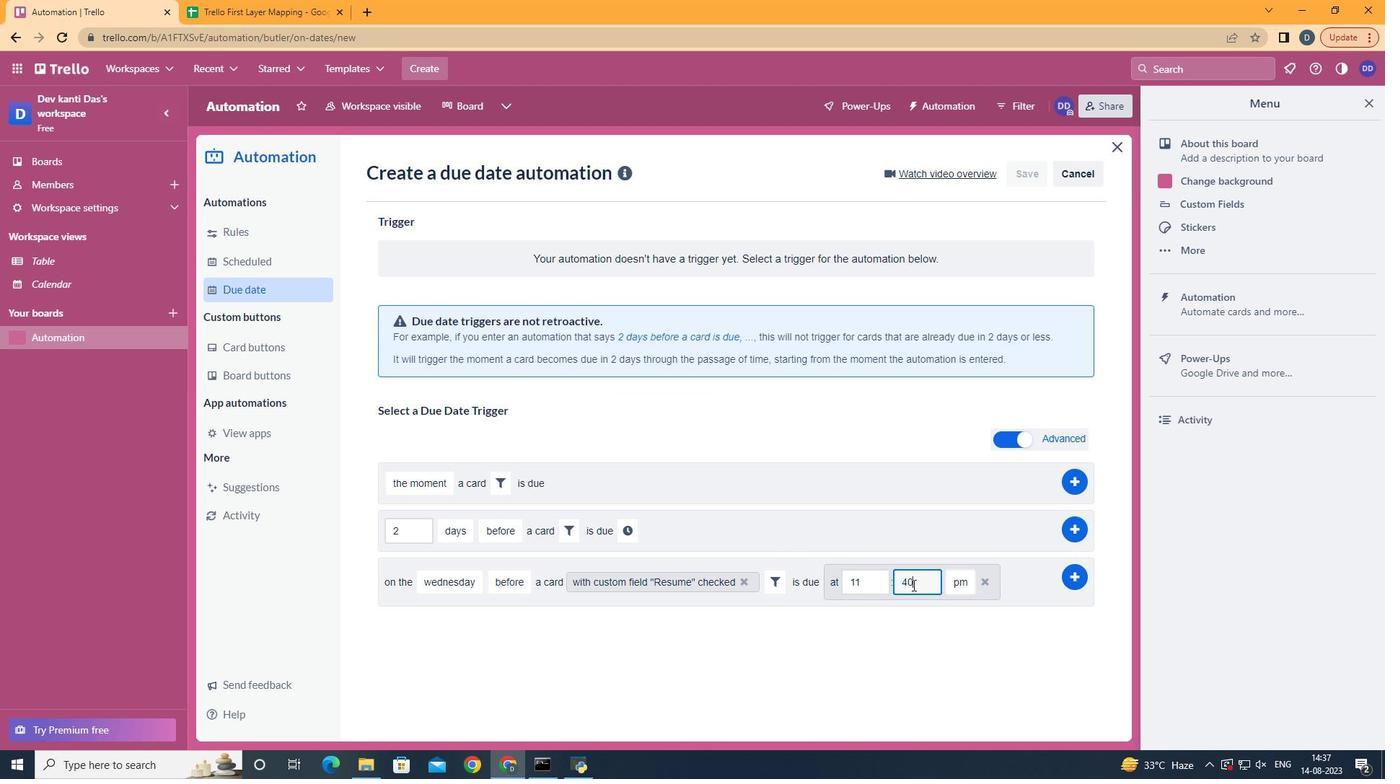 
Action: Key pressed <Key.backspace><Key.backspace>00
Screenshot: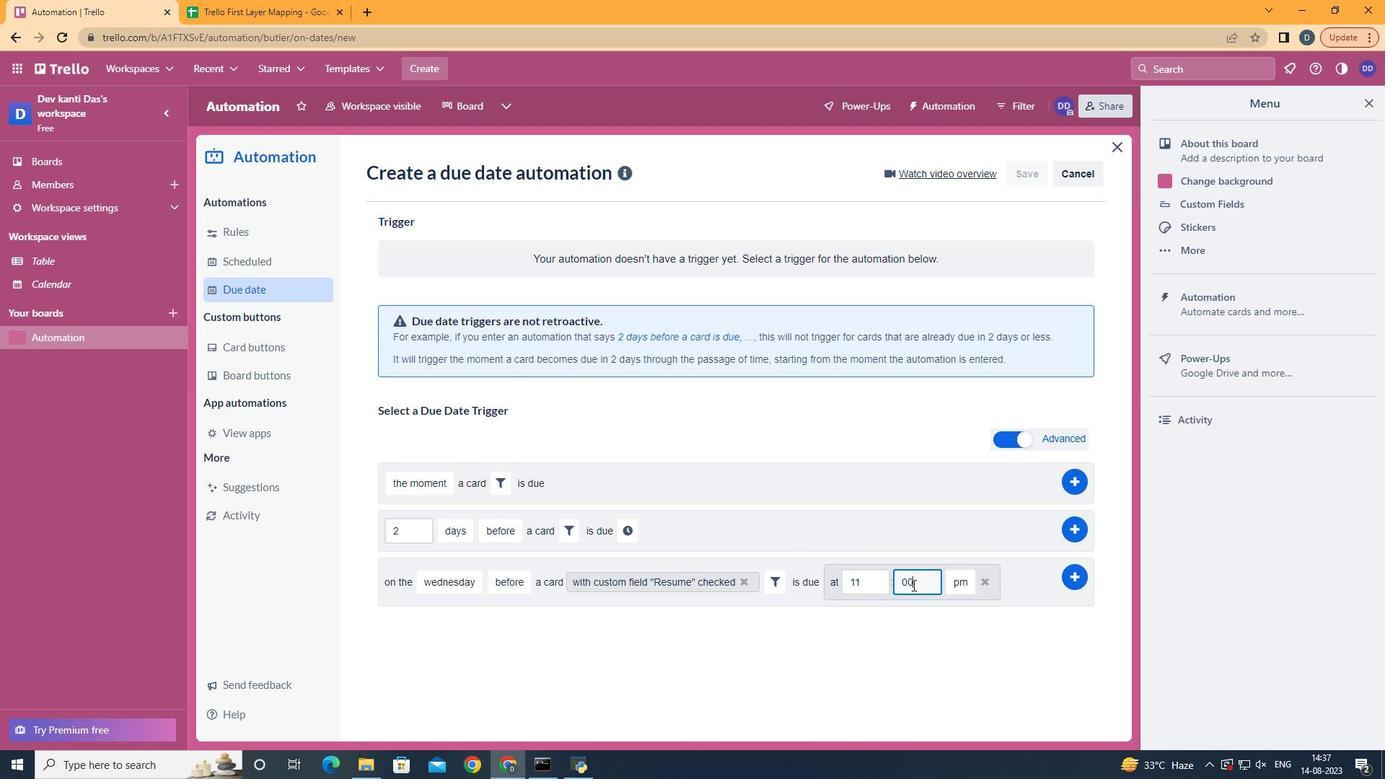 
Action: Mouse moved to (965, 609)
Screenshot: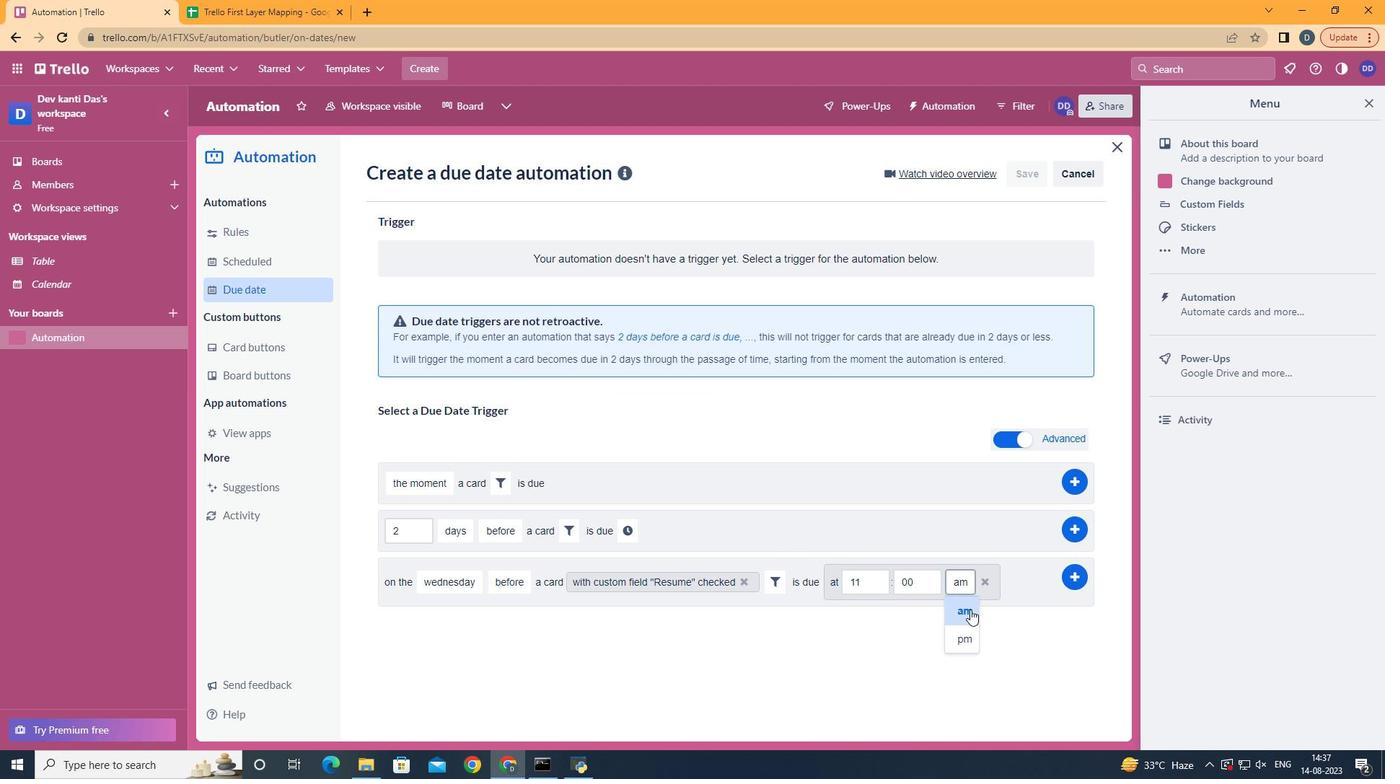 
Action: Mouse pressed left at (965, 609)
Screenshot: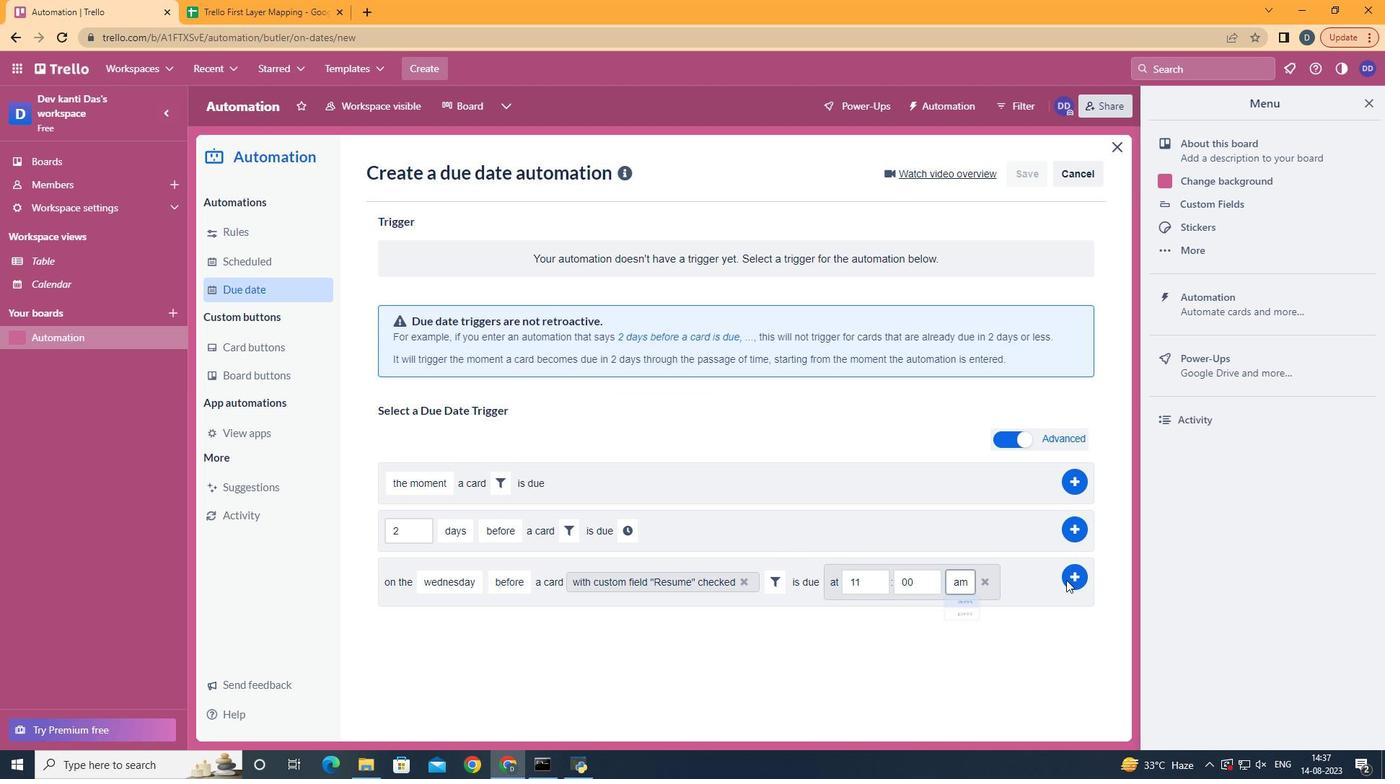 
Action: Mouse moved to (1078, 577)
Screenshot: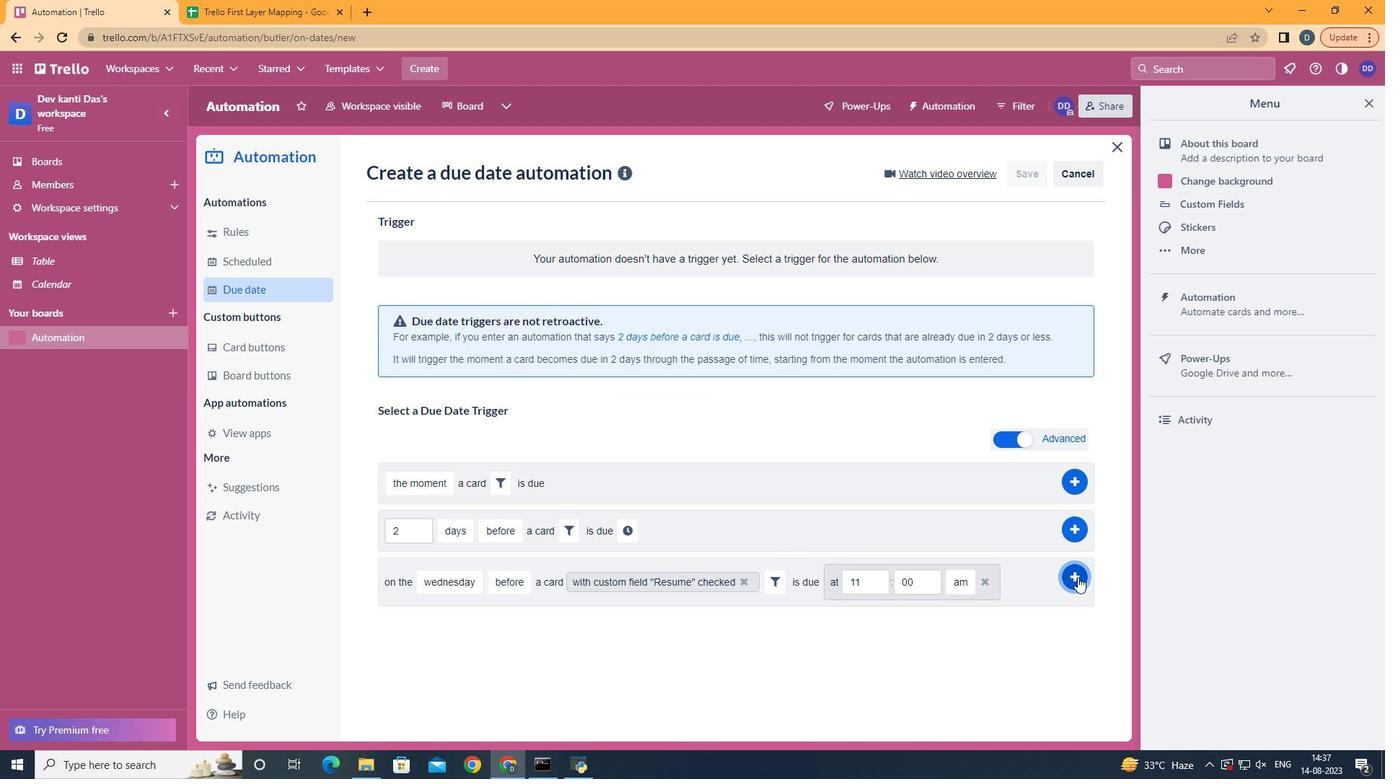 
Action: Mouse pressed left at (1078, 577)
Screenshot: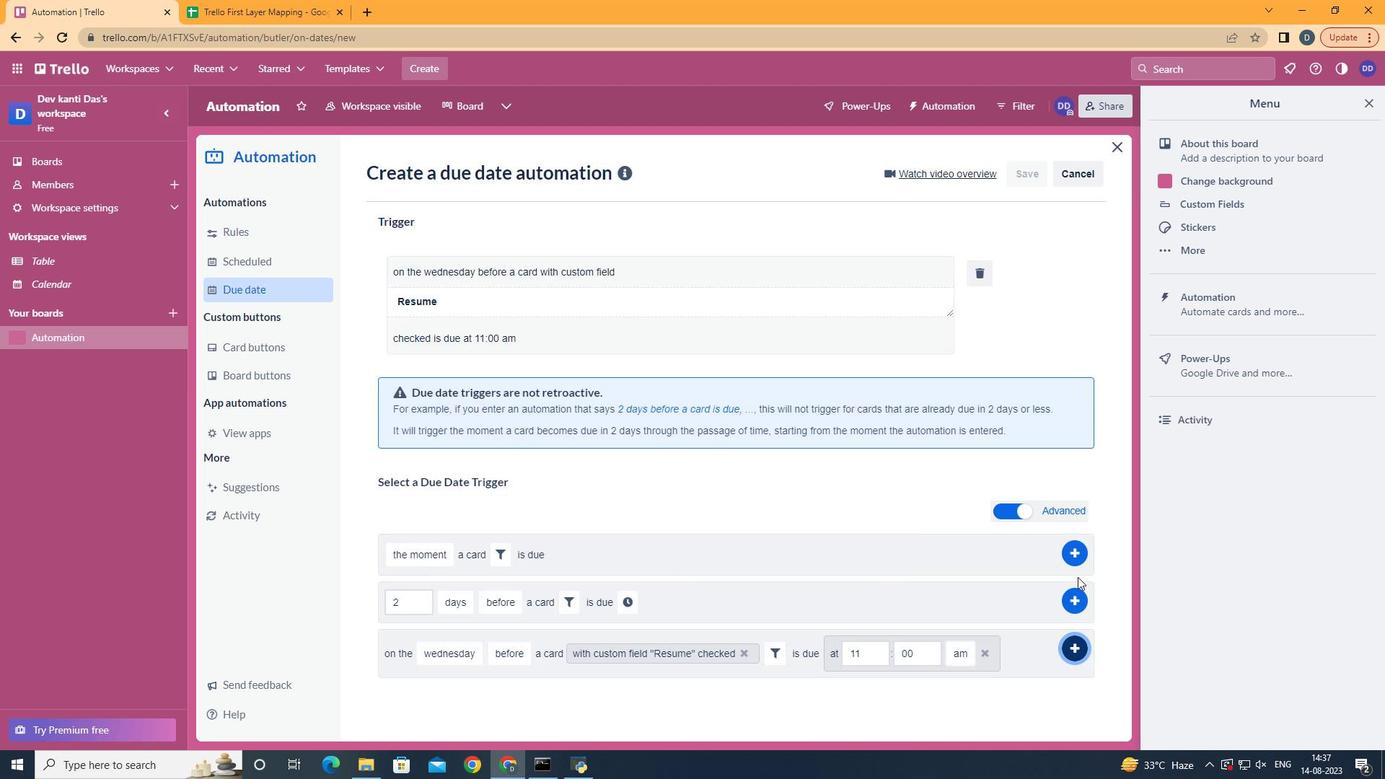 
